 Task: Find connections with filter location Newmarket with filter topic #Partnershipswith filter profile language English with filter current company Times Internet with filter school Engineering & Technology jobs with filter industry Media & Telecommunications with filter service category Program Management with filter keywords title Medical Researcher
Action: Mouse moved to (221, 281)
Screenshot: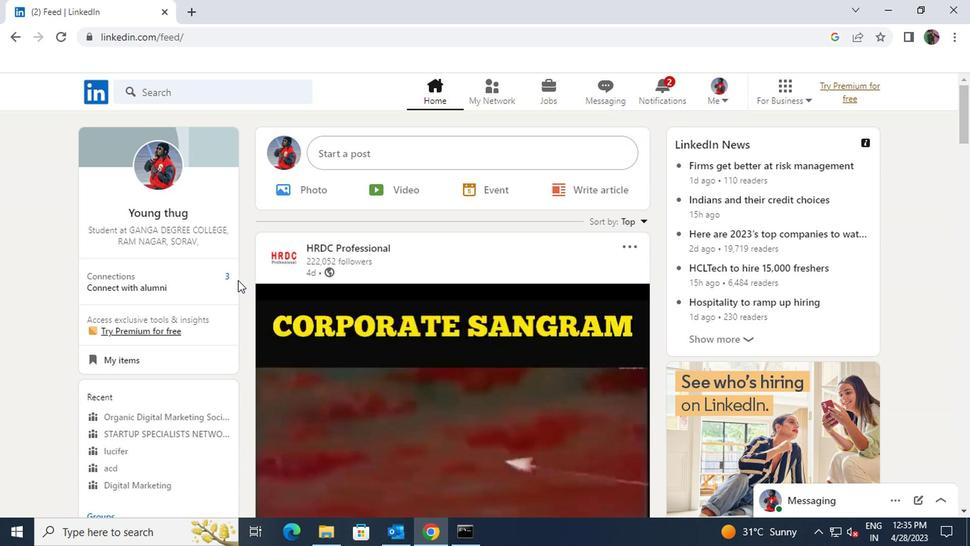 
Action: Mouse pressed left at (221, 281)
Screenshot: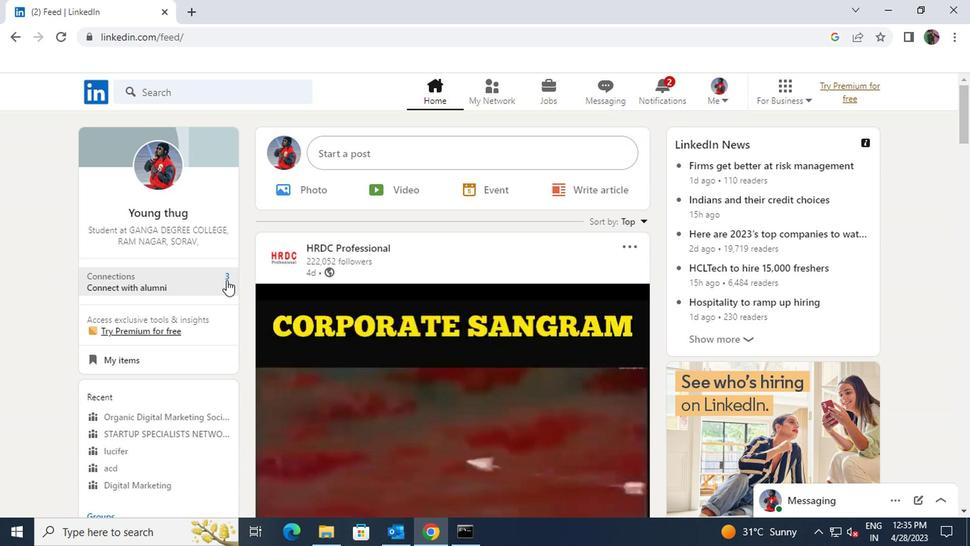 
Action: Mouse moved to (238, 177)
Screenshot: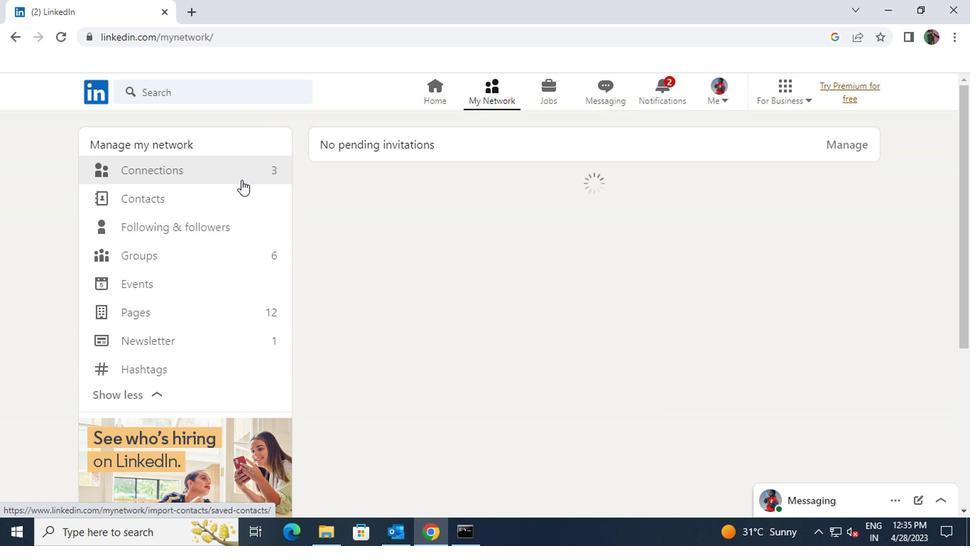
Action: Mouse pressed left at (238, 177)
Screenshot: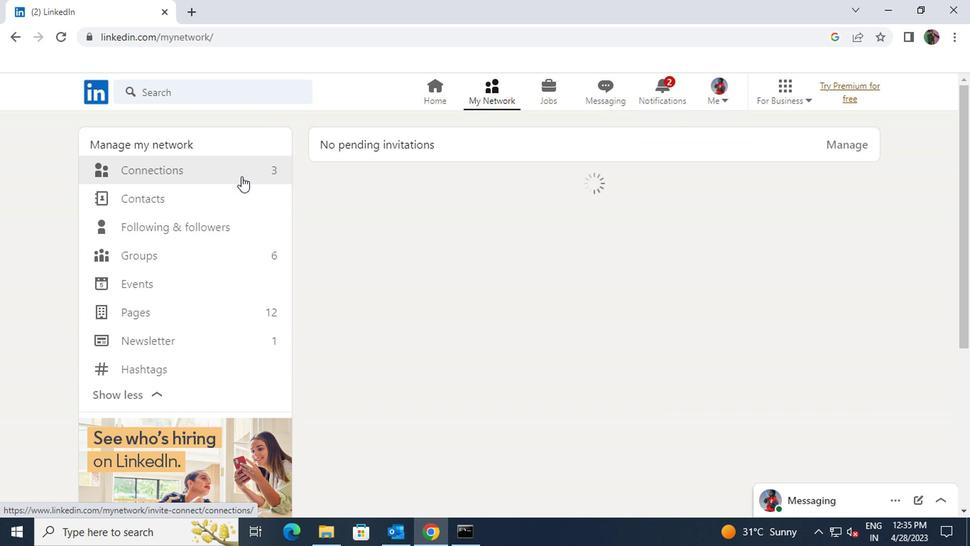 
Action: Mouse moved to (556, 170)
Screenshot: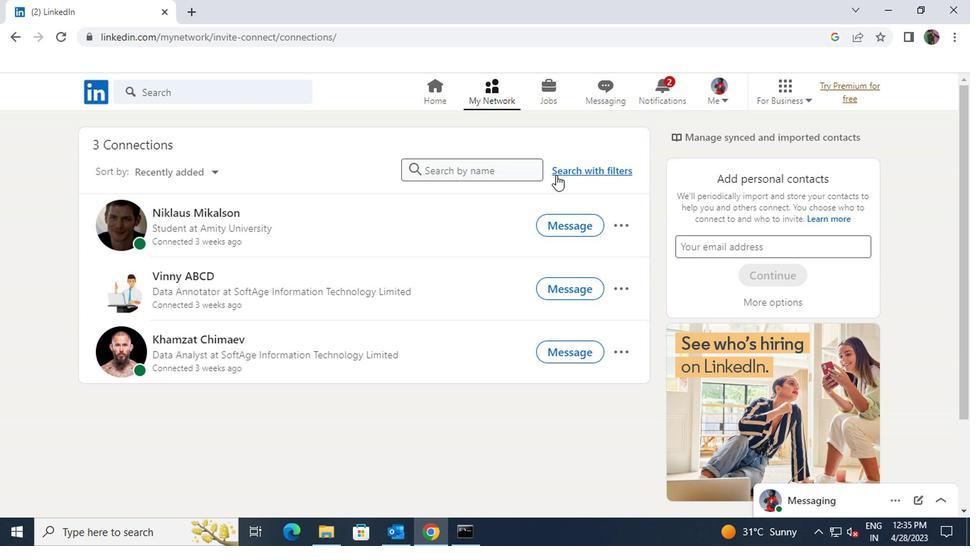 
Action: Mouse pressed left at (556, 170)
Screenshot: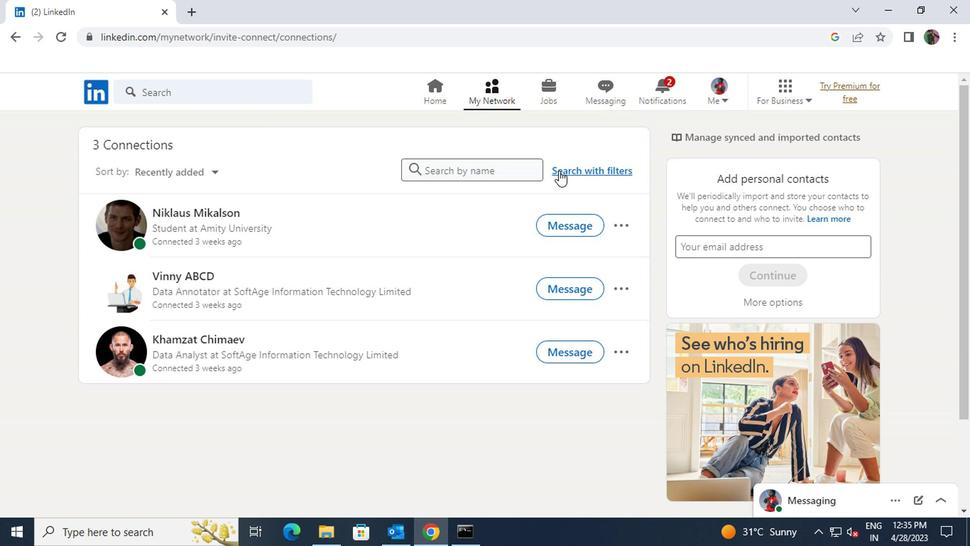 
Action: Mouse moved to (520, 138)
Screenshot: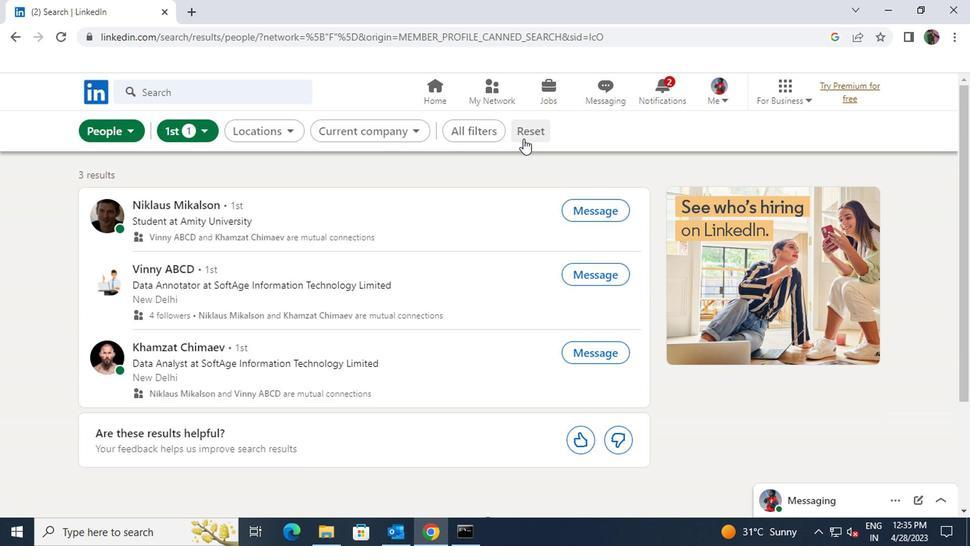 
Action: Mouse pressed left at (520, 138)
Screenshot: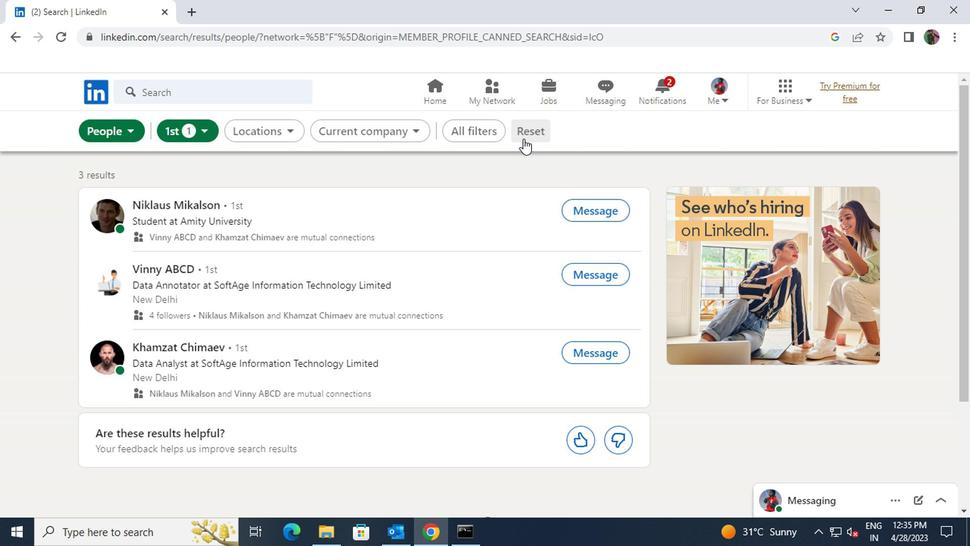 
Action: Mouse moved to (510, 129)
Screenshot: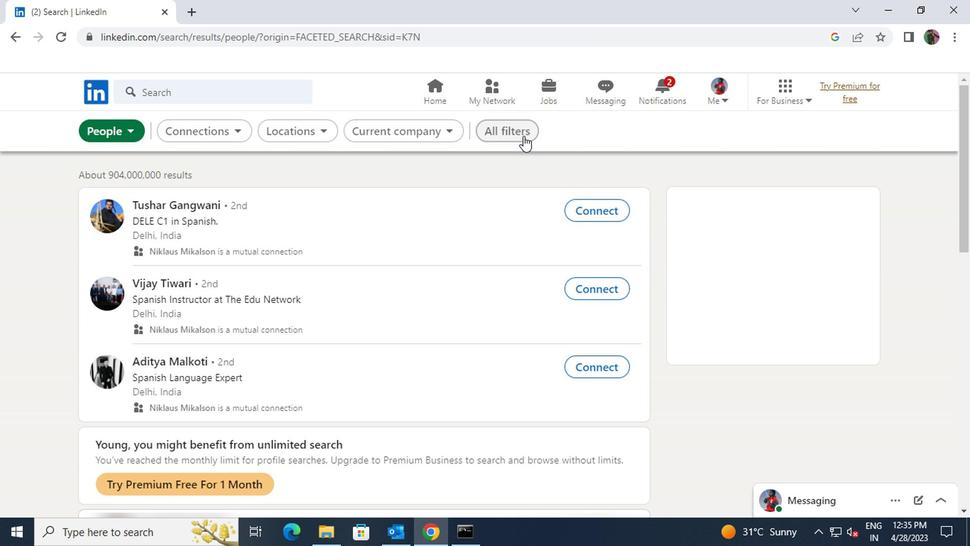 
Action: Mouse pressed left at (510, 129)
Screenshot: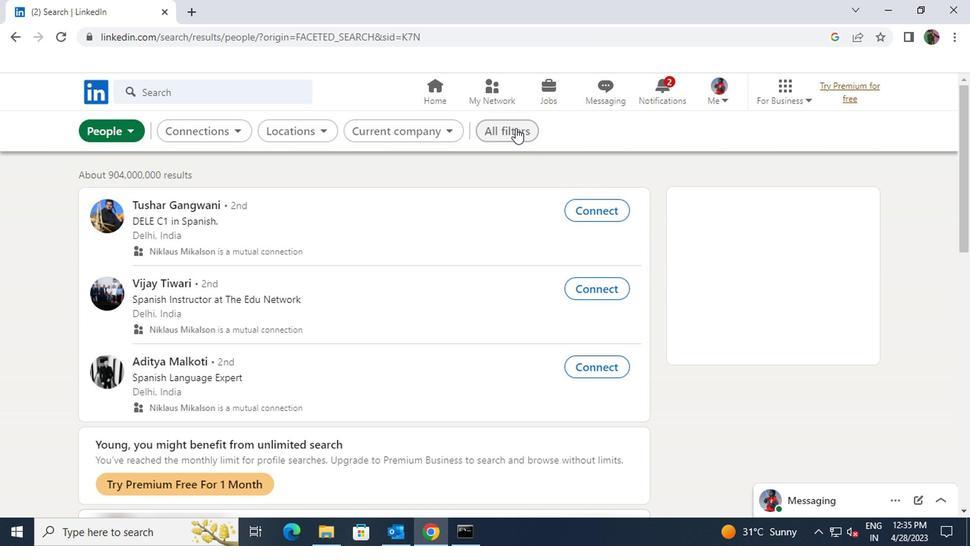 
Action: Mouse pressed left at (510, 129)
Screenshot: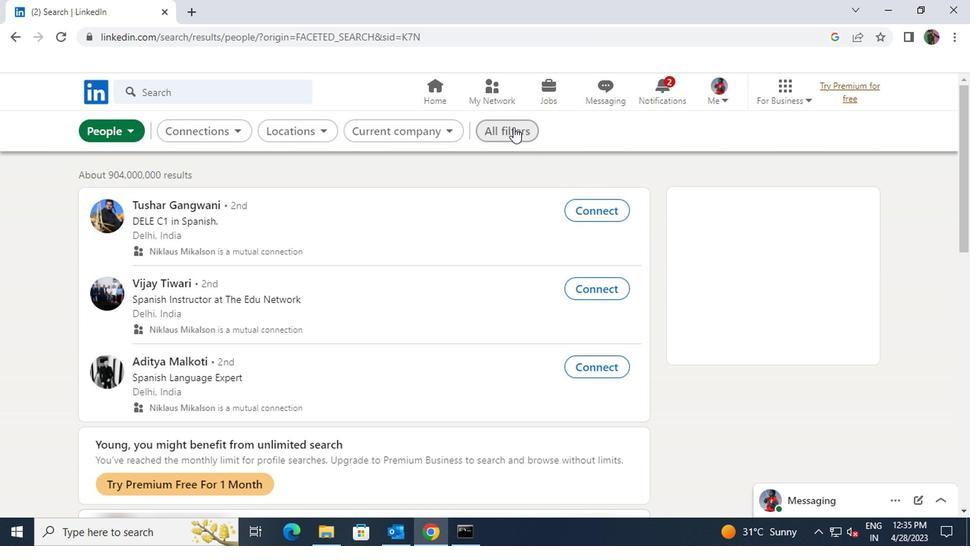 
Action: Mouse pressed left at (510, 129)
Screenshot: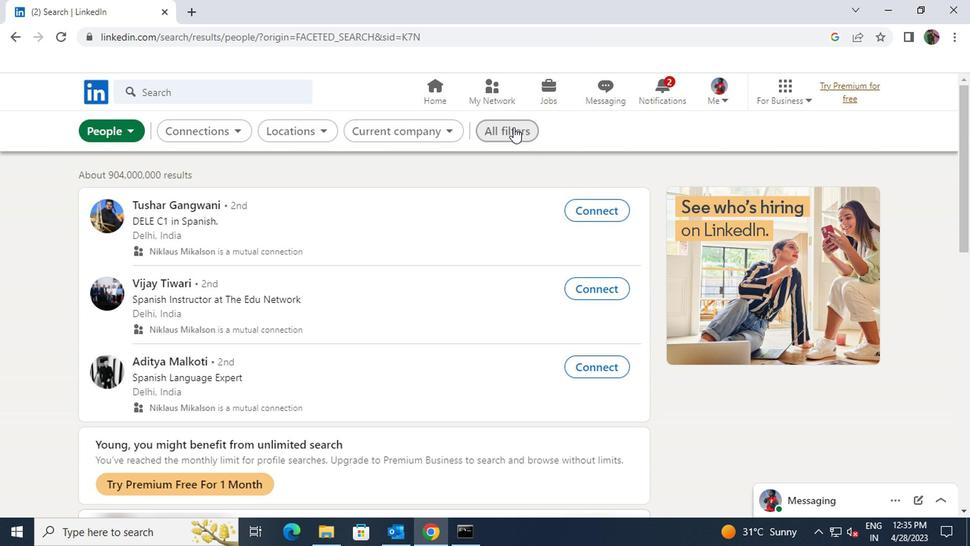 
Action: Mouse moved to (768, 306)
Screenshot: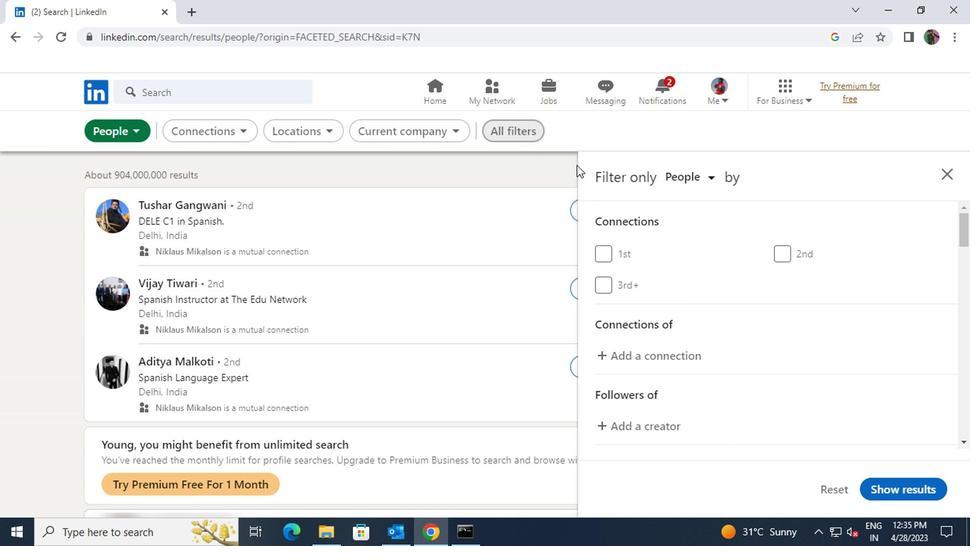 
Action: Mouse scrolled (768, 305) with delta (0, 0)
Screenshot: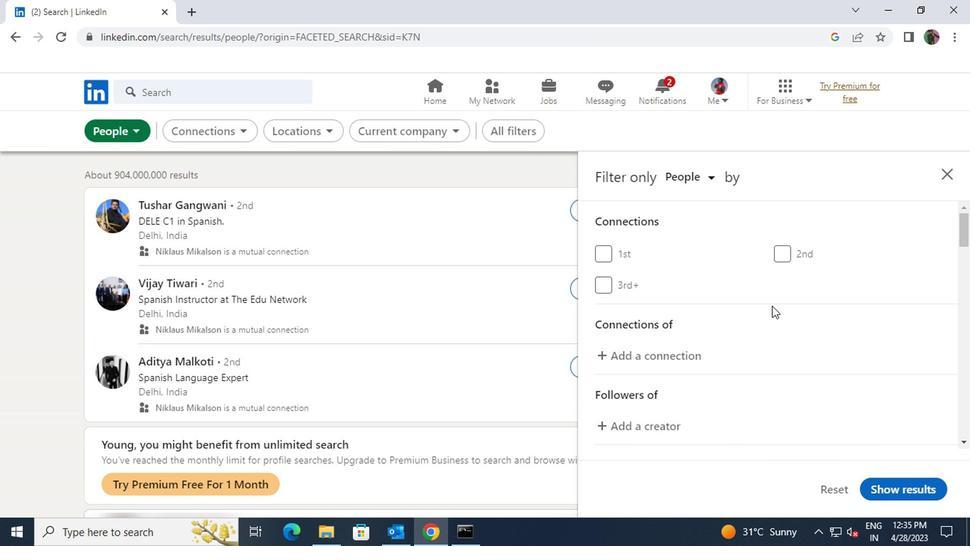 
Action: Mouse scrolled (768, 305) with delta (0, 0)
Screenshot: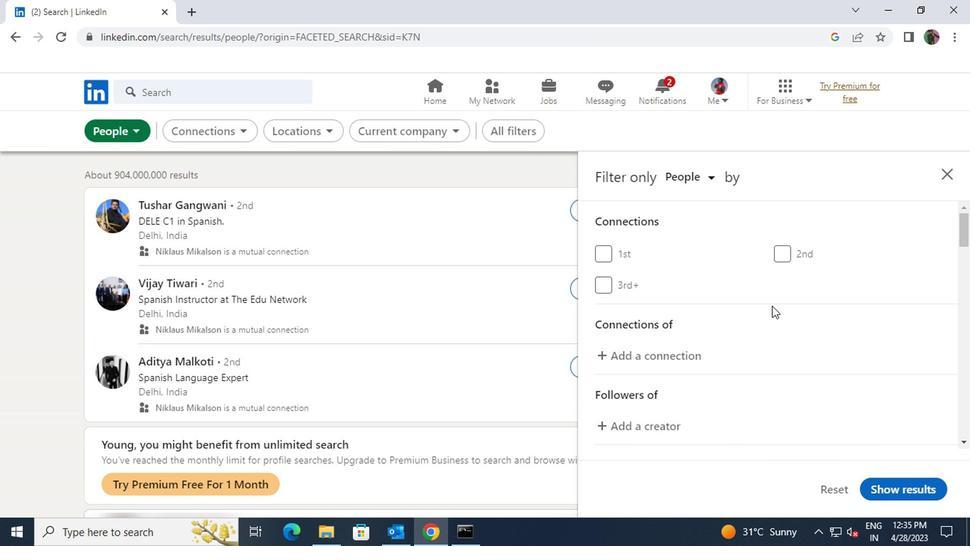 
Action: Mouse scrolled (768, 305) with delta (0, 0)
Screenshot: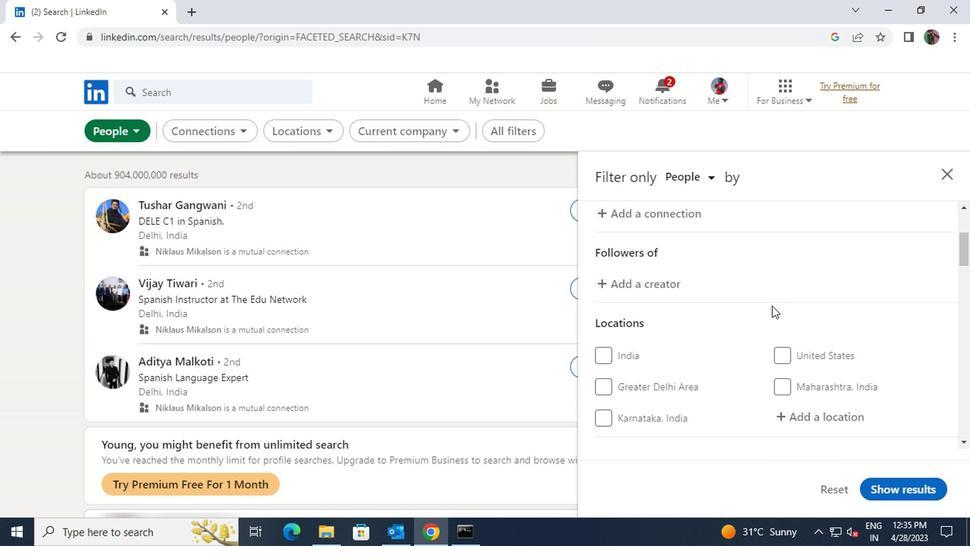 
Action: Mouse moved to (793, 342)
Screenshot: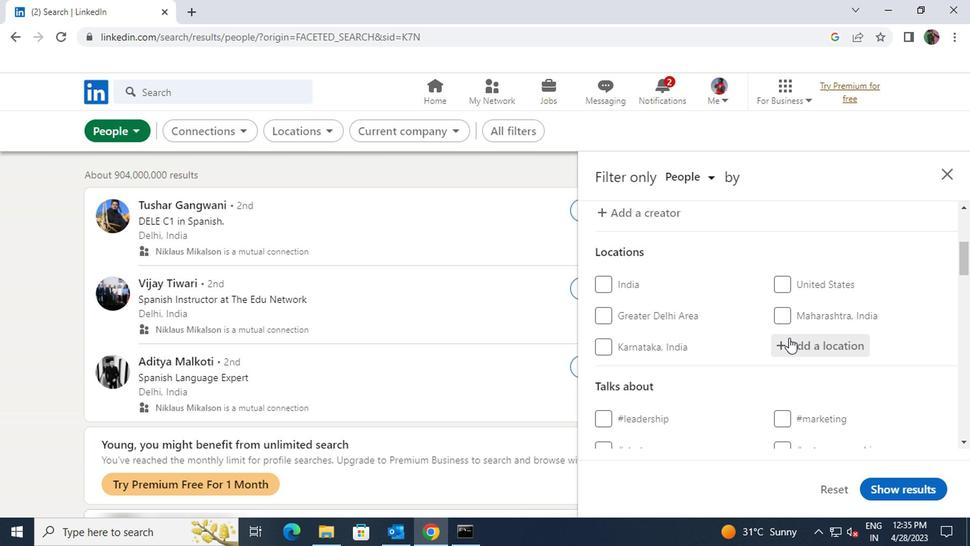 
Action: Mouse pressed left at (793, 342)
Screenshot: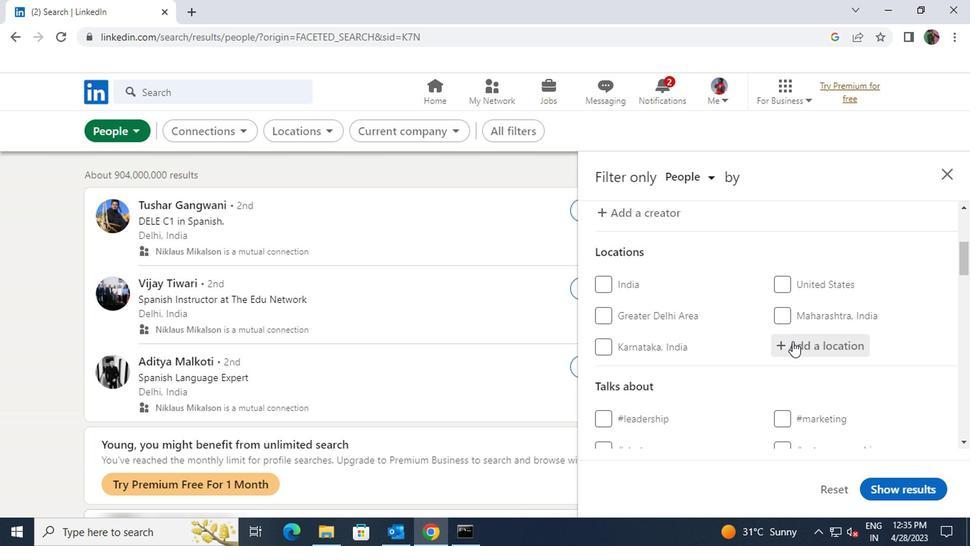 
Action: Key pressed <Key.shift>NEWMARKET
Screenshot: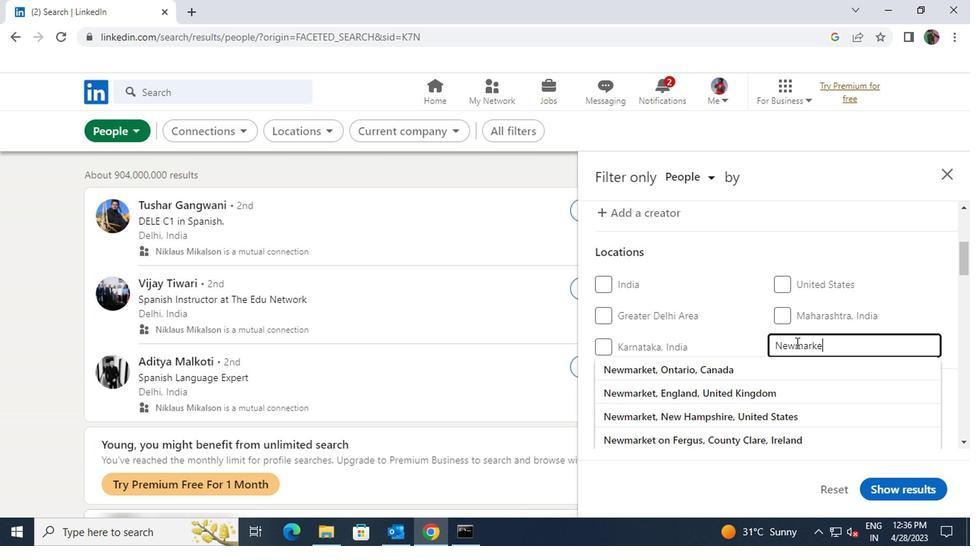 
Action: Mouse moved to (786, 356)
Screenshot: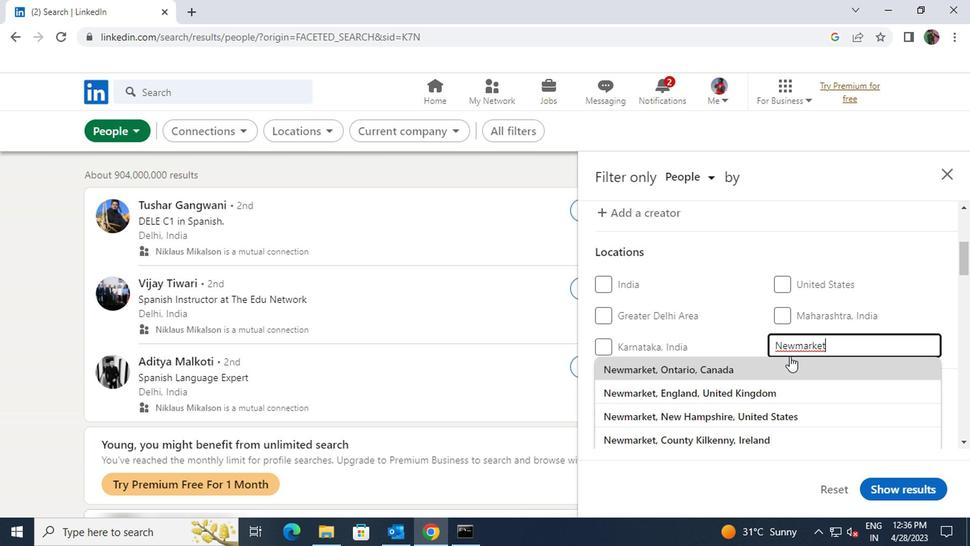 
Action: Mouse pressed left at (786, 356)
Screenshot: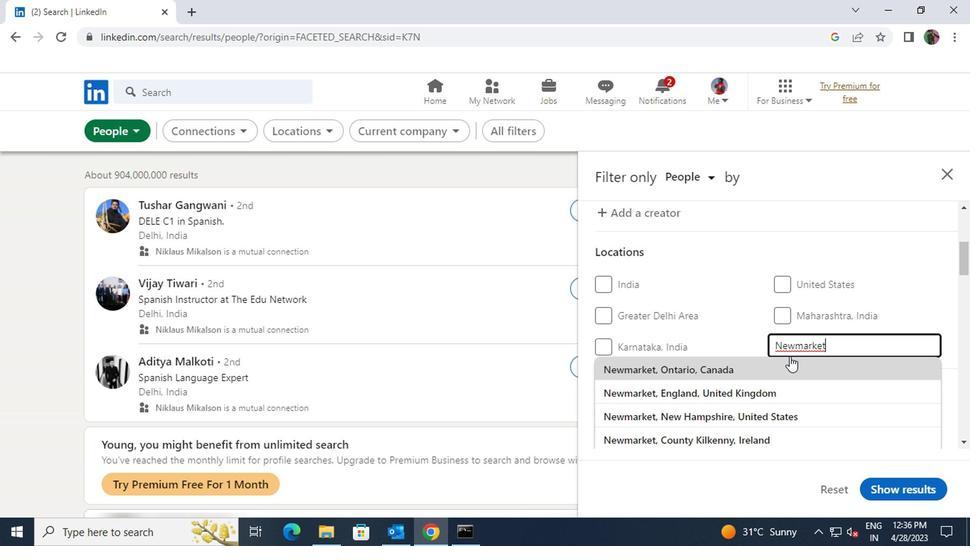 
Action: Mouse scrolled (786, 355) with delta (0, 0)
Screenshot: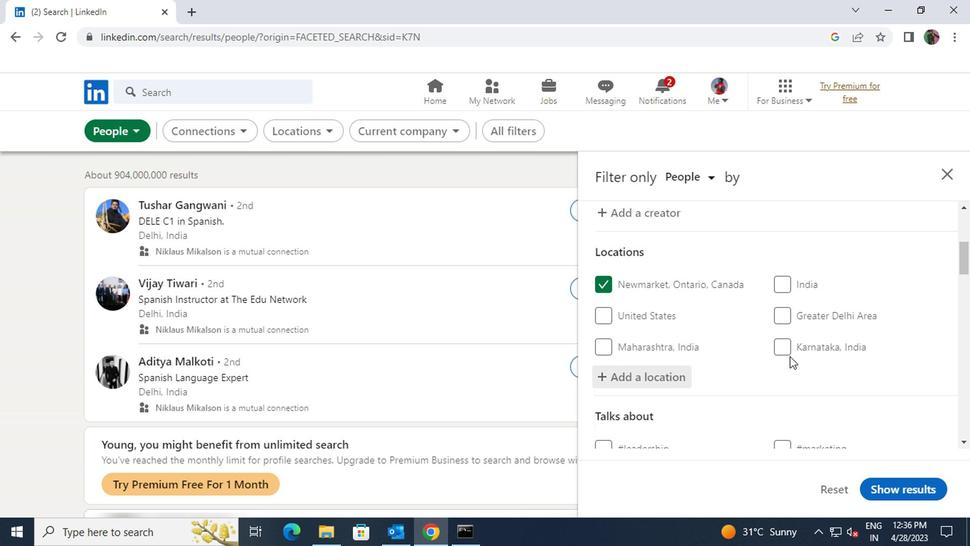 
Action: Mouse scrolled (786, 355) with delta (0, 0)
Screenshot: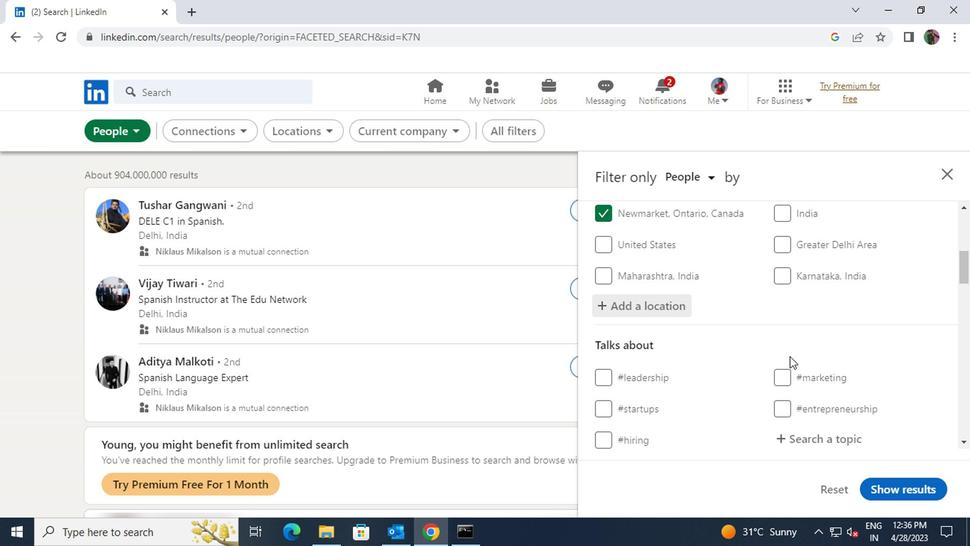 
Action: Mouse moved to (781, 363)
Screenshot: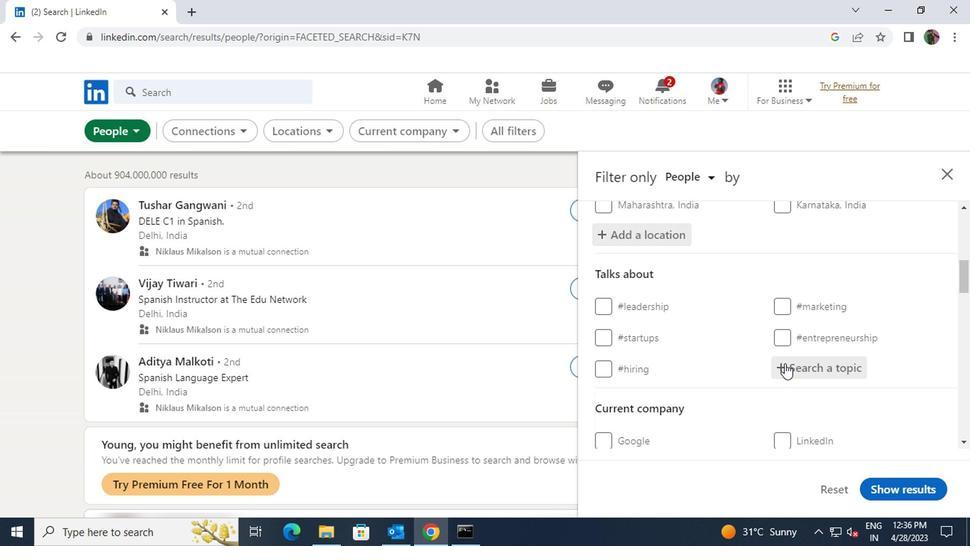 
Action: Mouse pressed left at (781, 363)
Screenshot: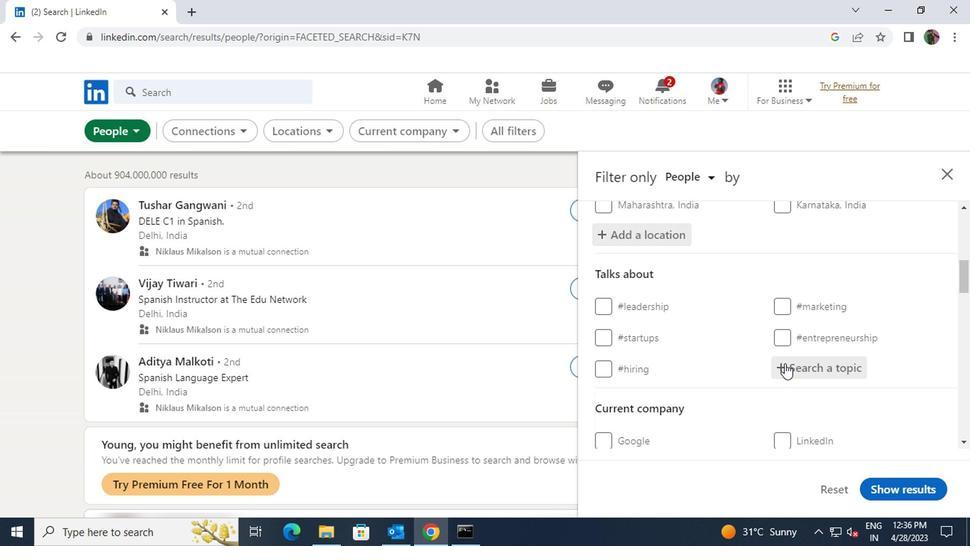
Action: Key pressed <Key.shift>PARTNERSHIP
Screenshot: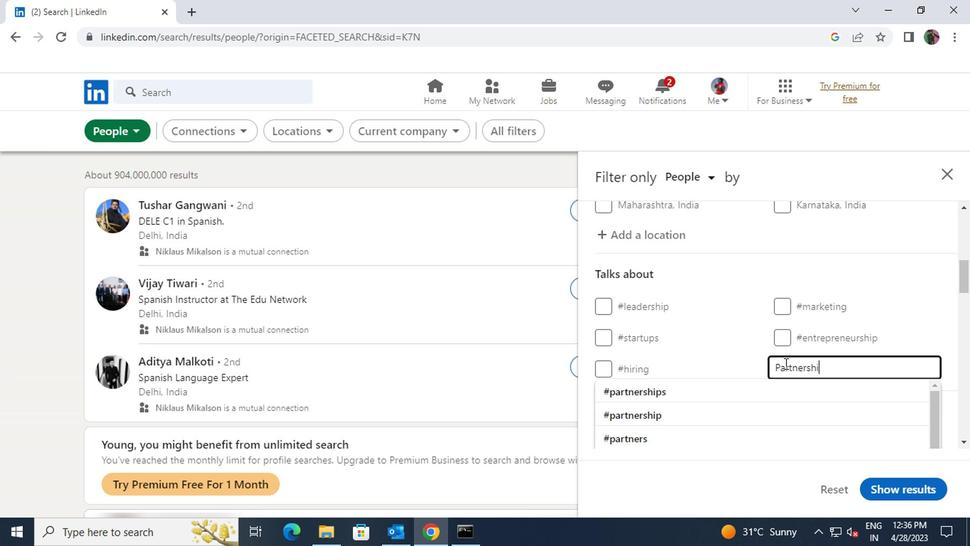 
Action: Mouse moved to (779, 388)
Screenshot: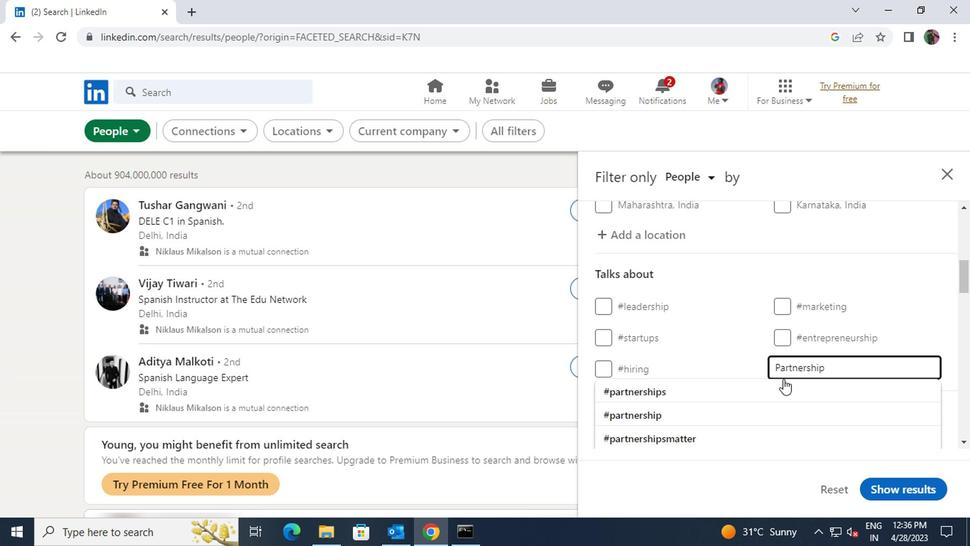 
Action: Mouse pressed left at (779, 388)
Screenshot: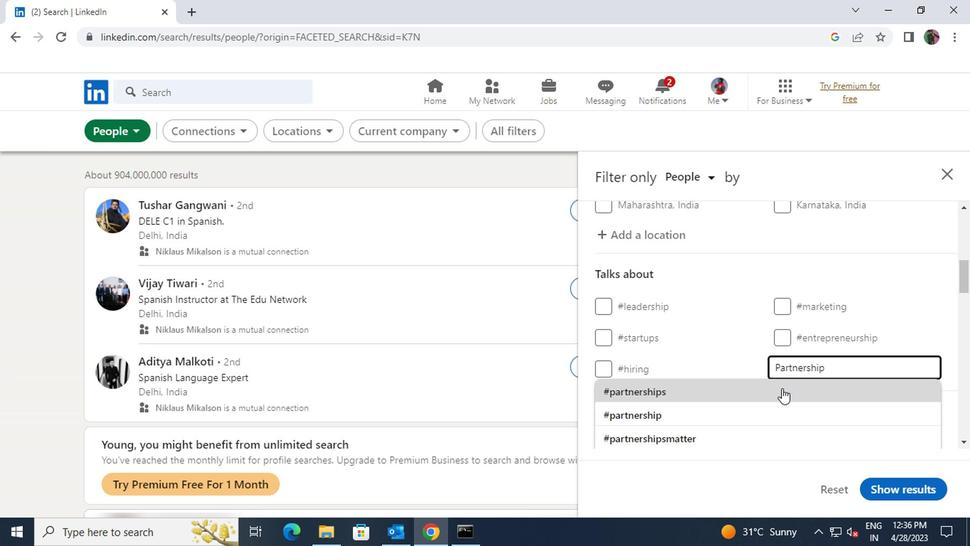 
Action: Mouse scrolled (779, 387) with delta (0, -1)
Screenshot: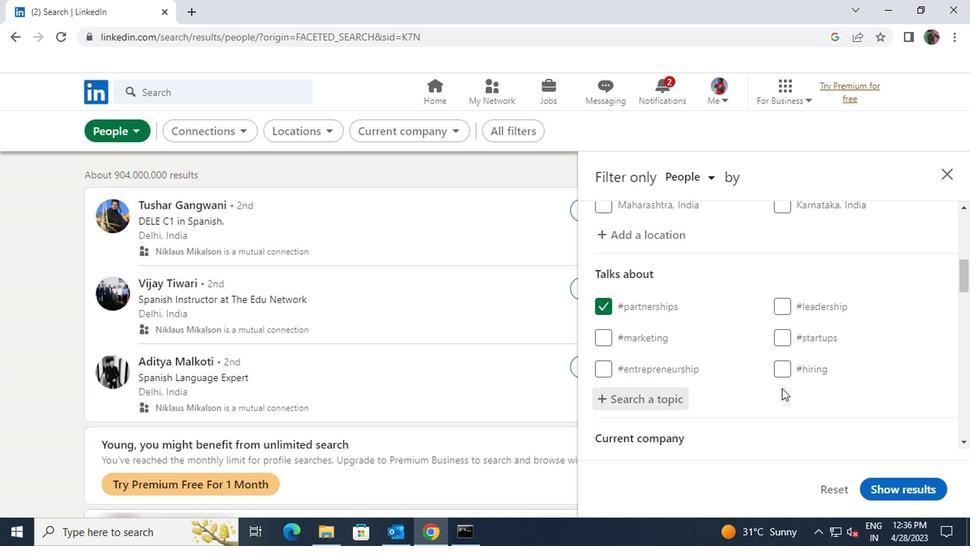 
Action: Mouse scrolled (779, 387) with delta (0, -1)
Screenshot: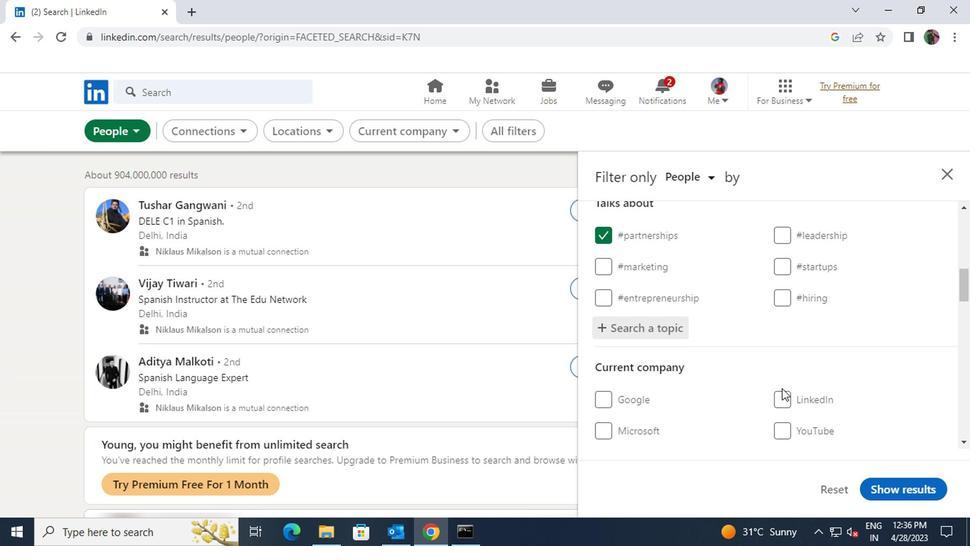 
Action: Mouse scrolled (779, 387) with delta (0, -1)
Screenshot: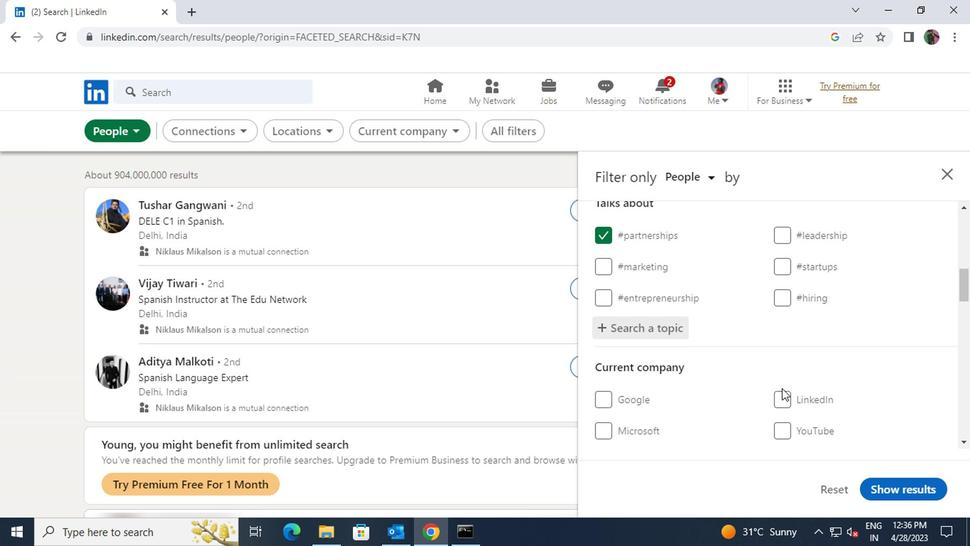 
Action: Mouse scrolled (779, 387) with delta (0, -1)
Screenshot: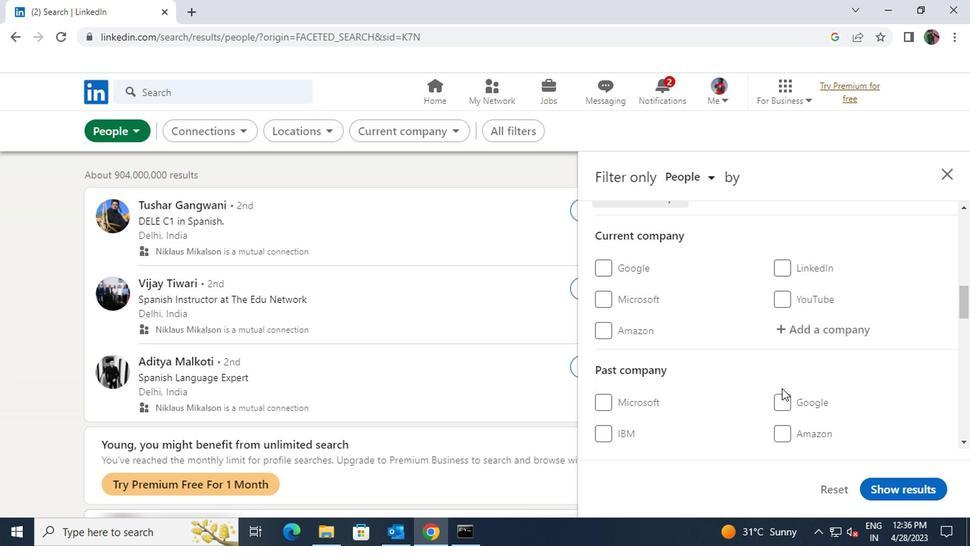 
Action: Mouse scrolled (779, 387) with delta (0, -1)
Screenshot: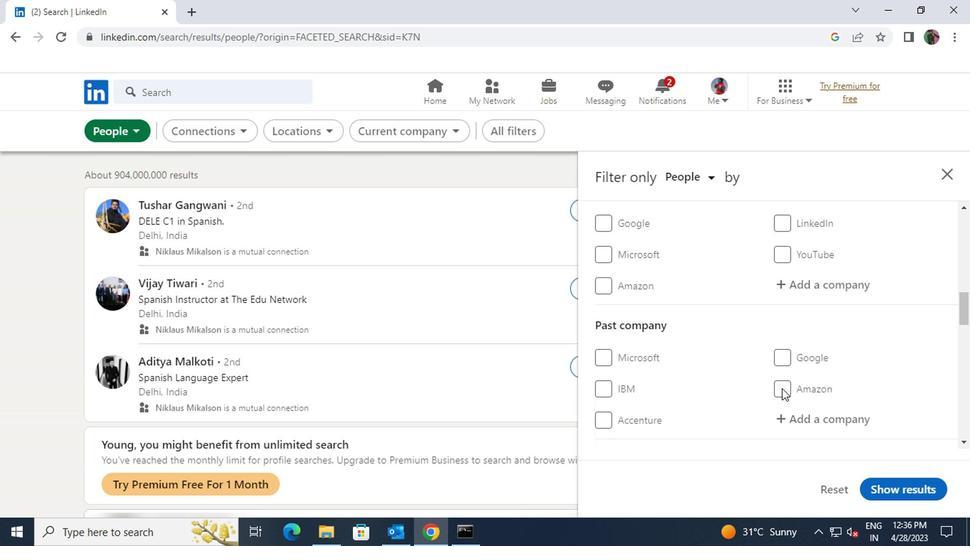 
Action: Mouse scrolled (779, 387) with delta (0, -1)
Screenshot: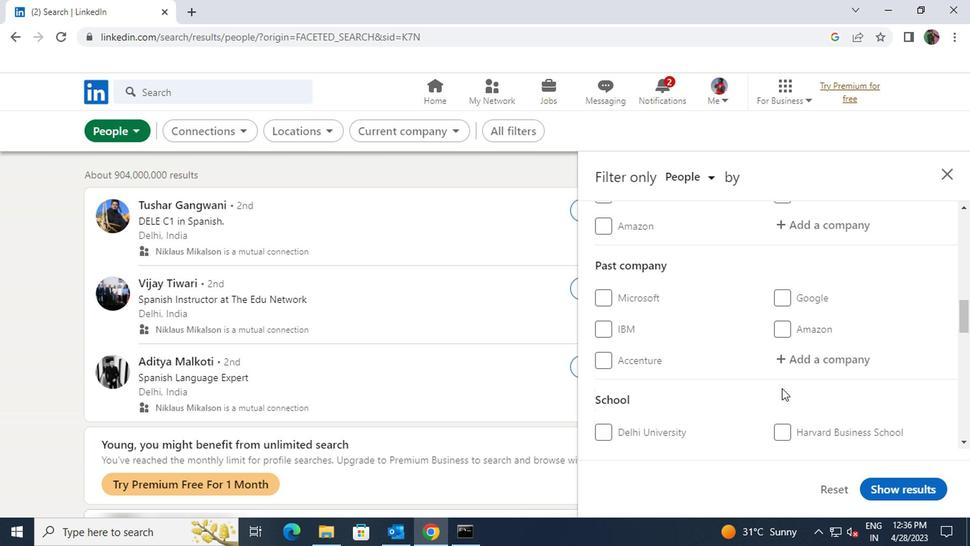 
Action: Mouse scrolled (779, 387) with delta (0, -1)
Screenshot: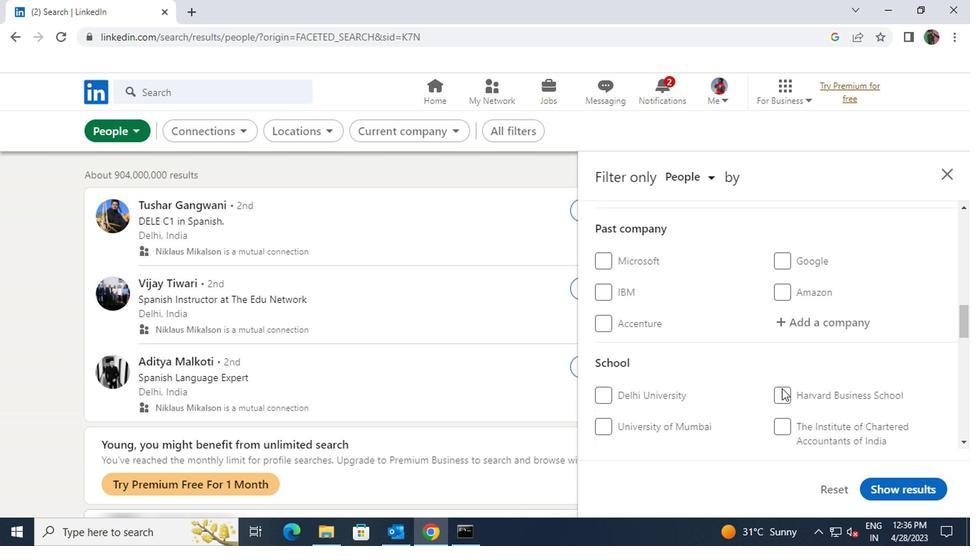 
Action: Mouse scrolled (779, 387) with delta (0, -1)
Screenshot: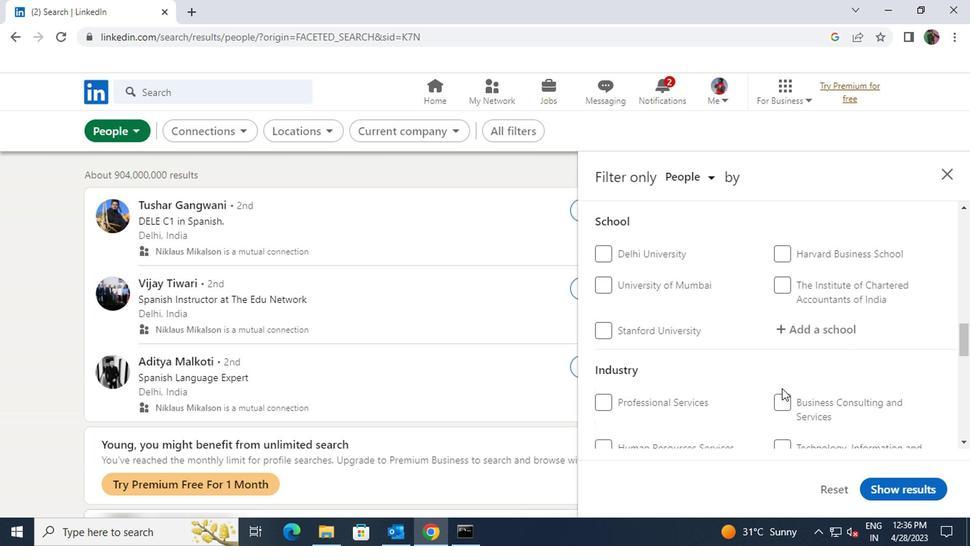 
Action: Mouse scrolled (779, 387) with delta (0, -1)
Screenshot: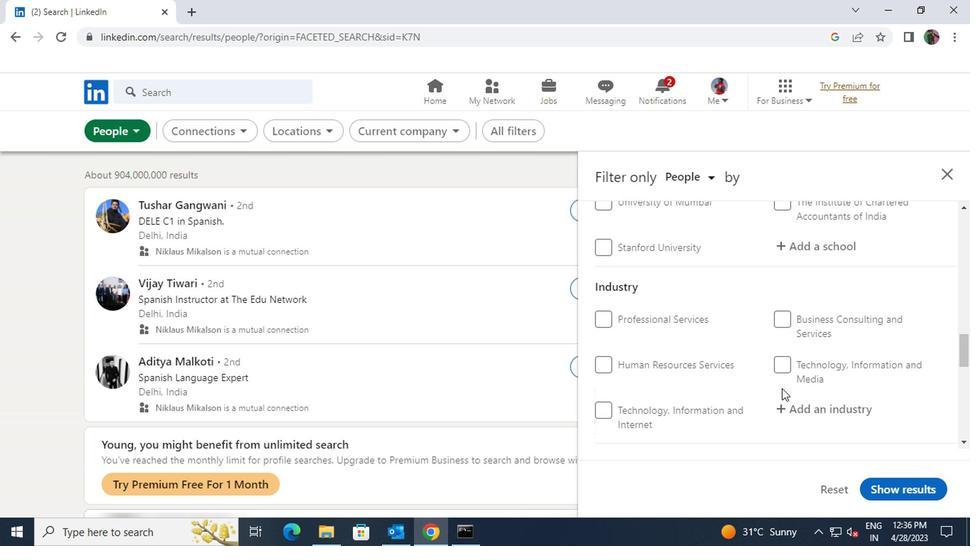 
Action: Mouse moved to (598, 423)
Screenshot: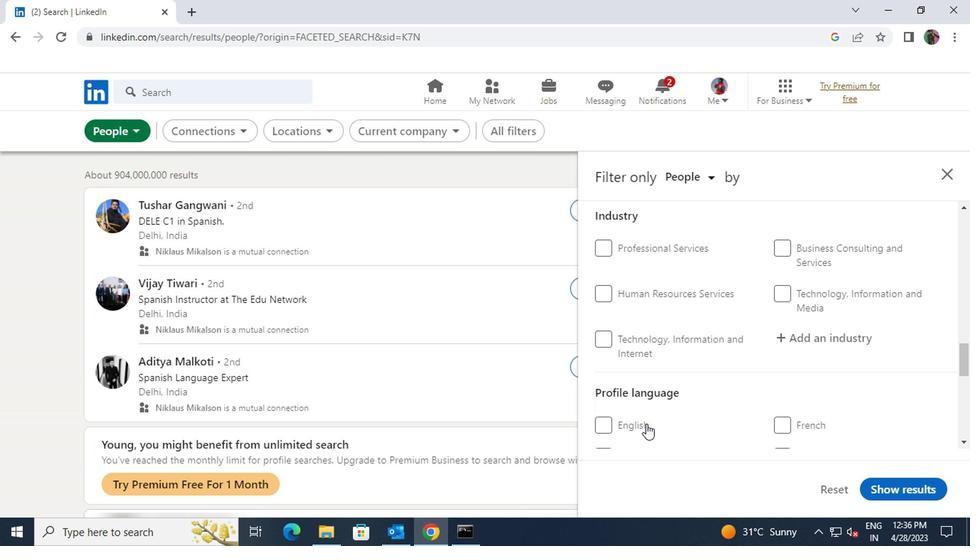 
Action: Mouse pressed left at (598, 423)
Screenshot: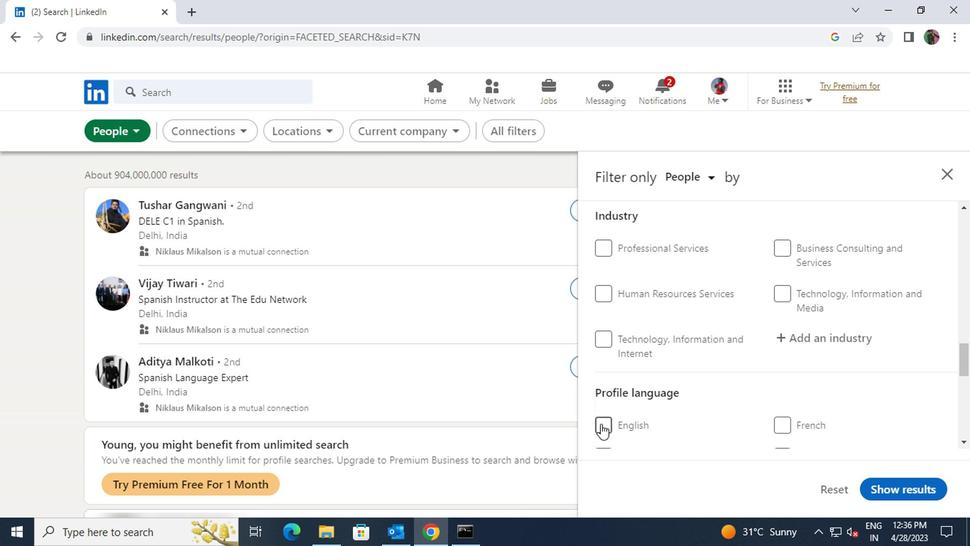 
Action: Mouse moved to (714, 415)
Screenshot: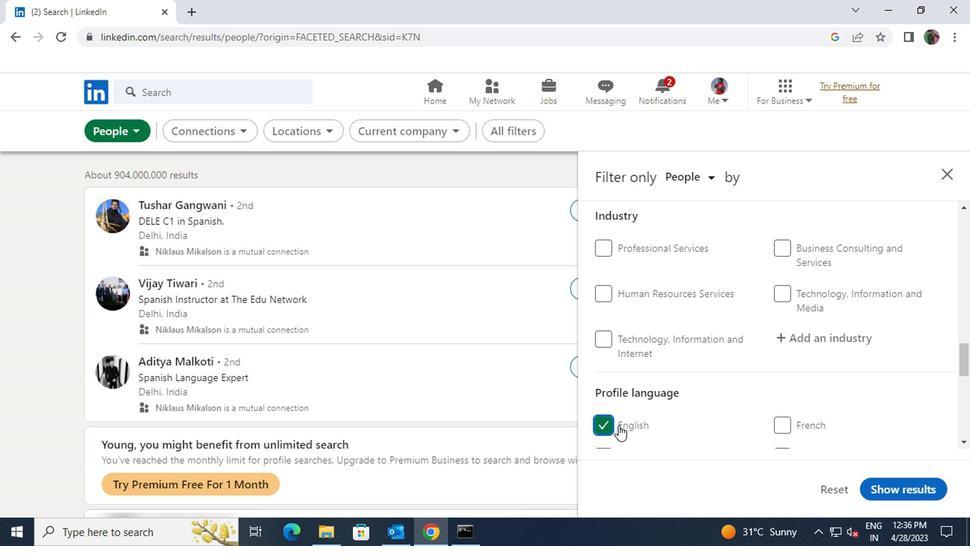 
Action: Mouse scrolled (714, 415) with delta (0, 0)
Screenshot: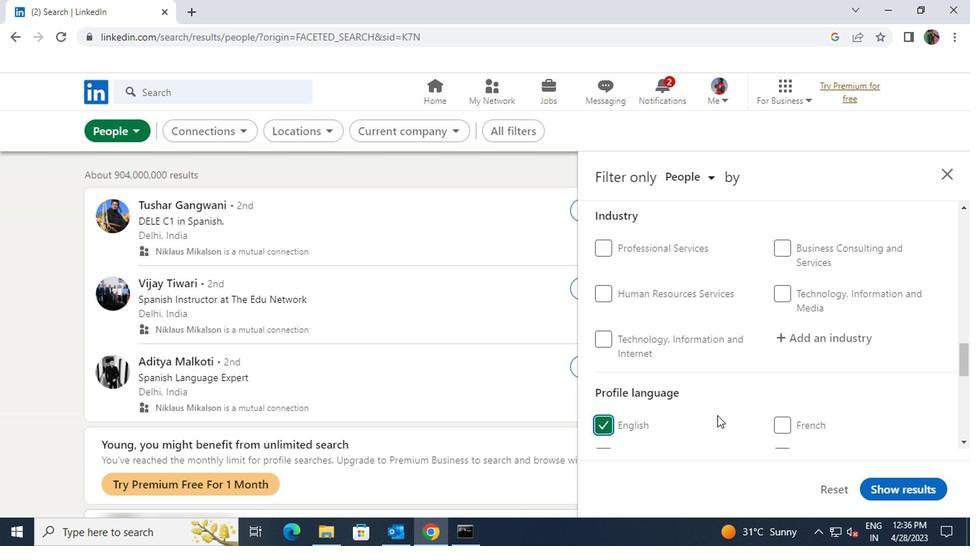 
Action: Mouse scrolled (714, 415) with delta (0, 0)
Screenshot: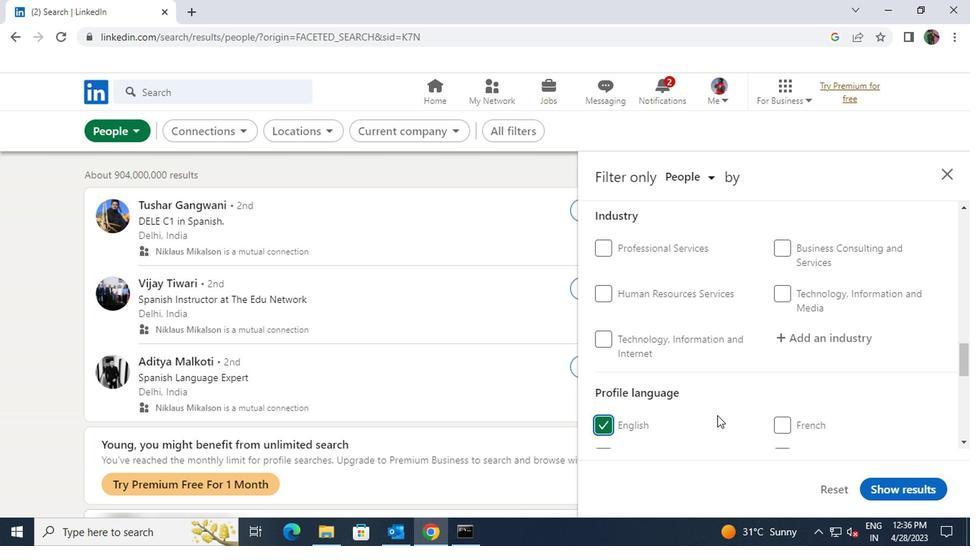 
Action: Mouse moved to (714, 415)
Screenshot: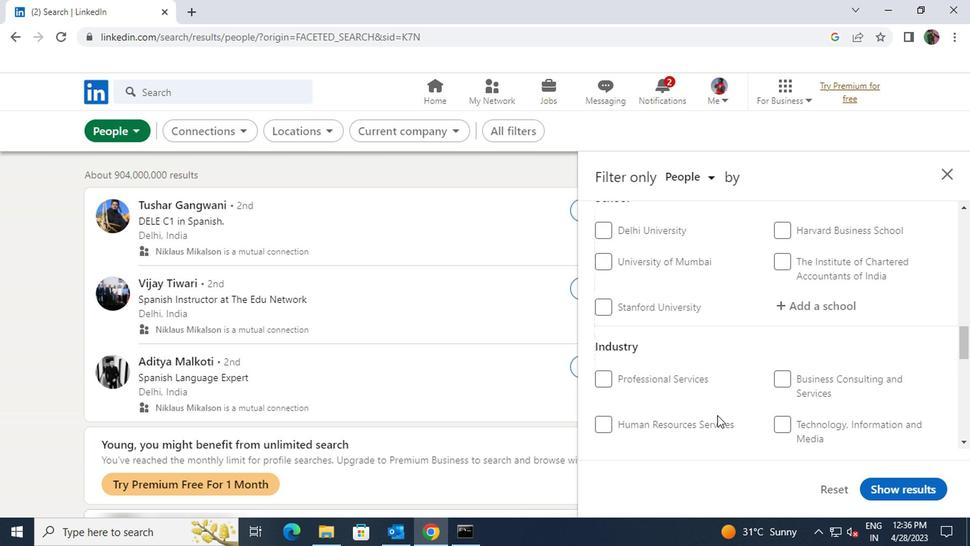 
Action: Mouse scrolled (714, 415) with delta (0, 0)
Screenshot: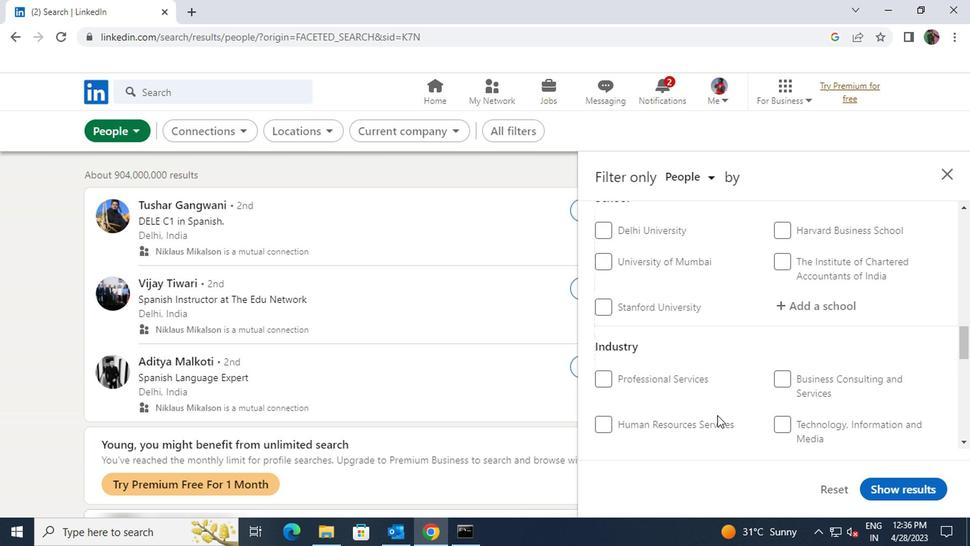 
Action: Mouse scrolled (714, 415) with delta (0, 0)
Screenshot: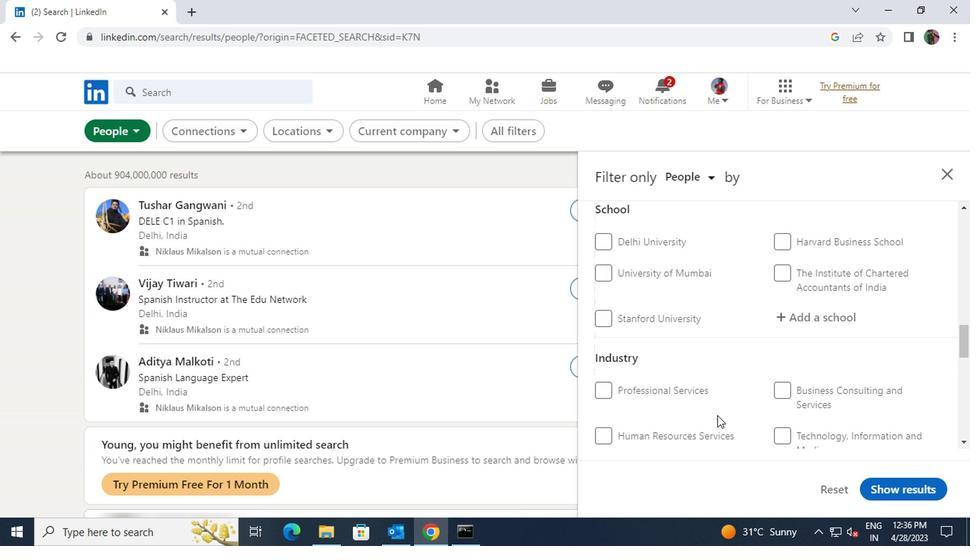 
Action: Mouse moved to (714, 414)
Screenshot: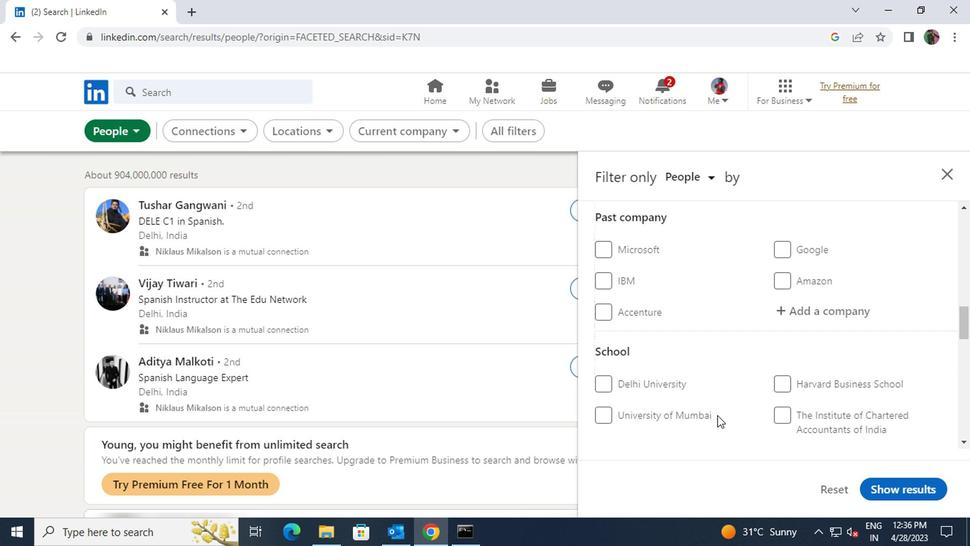 
Action: Mouse scrolled (714, 415) with delta (0, 1)
Screenshot: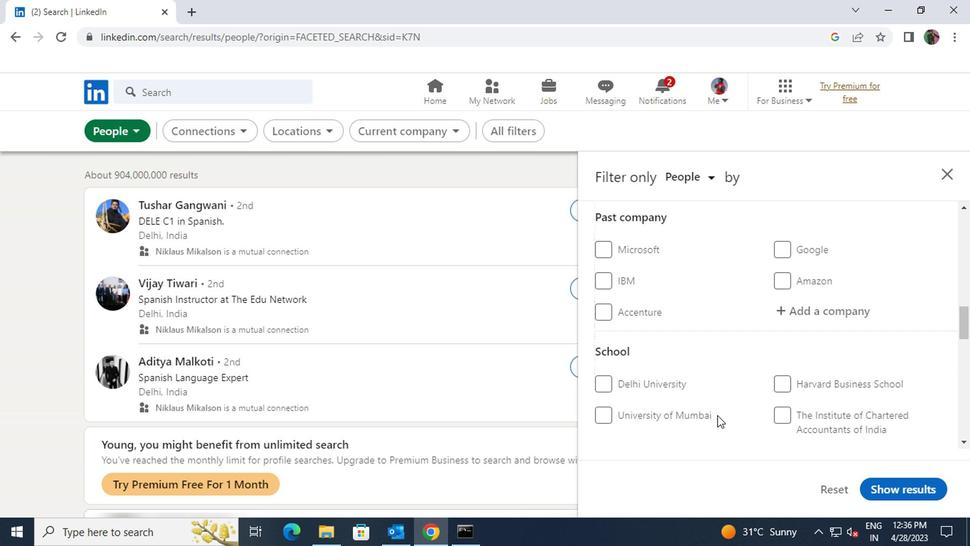 
Action: Mouse scrolled (714, 415) with delta (0, 1)
Screenshot: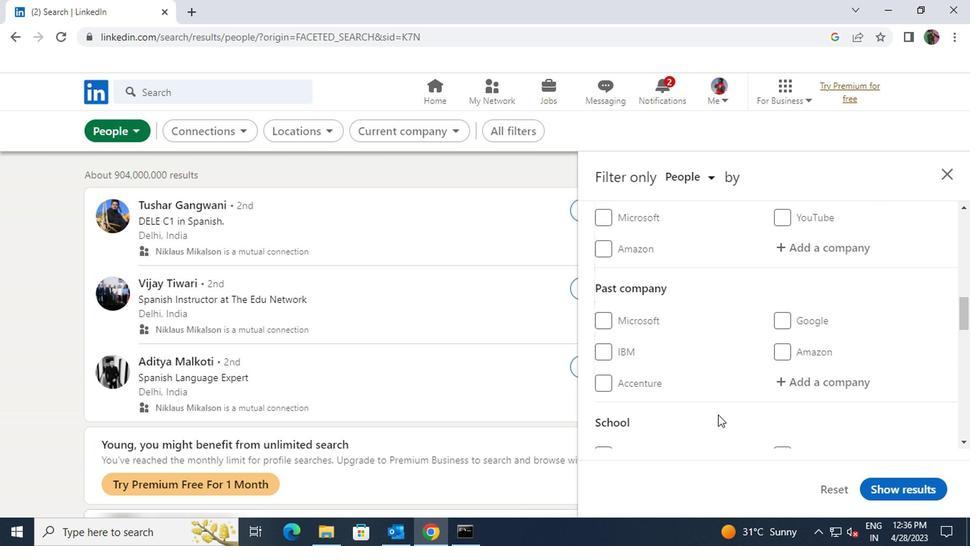 
Action: Mouse scrolled (714, 415) with delta (0, 1)
Screenshot: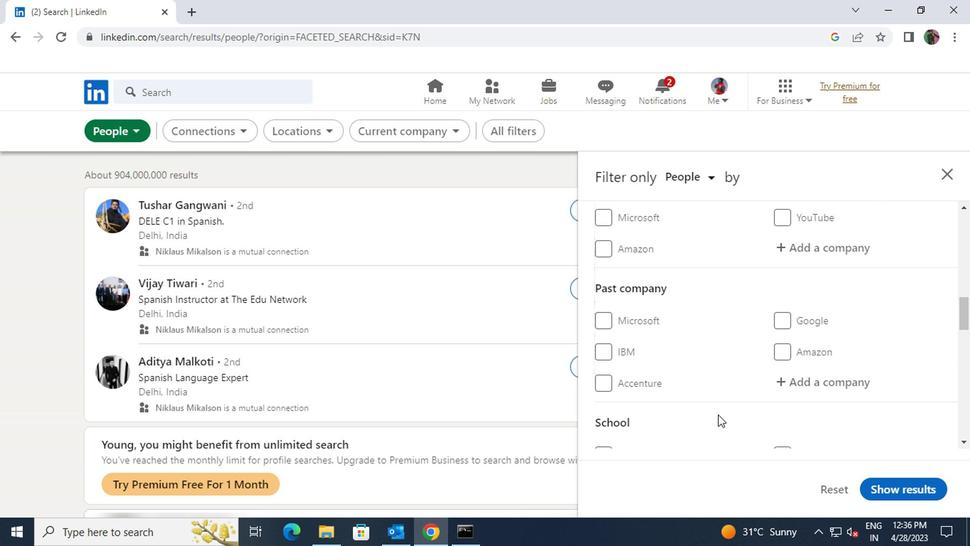 
Action: Mouse moved to (786, 388)
Screenshot: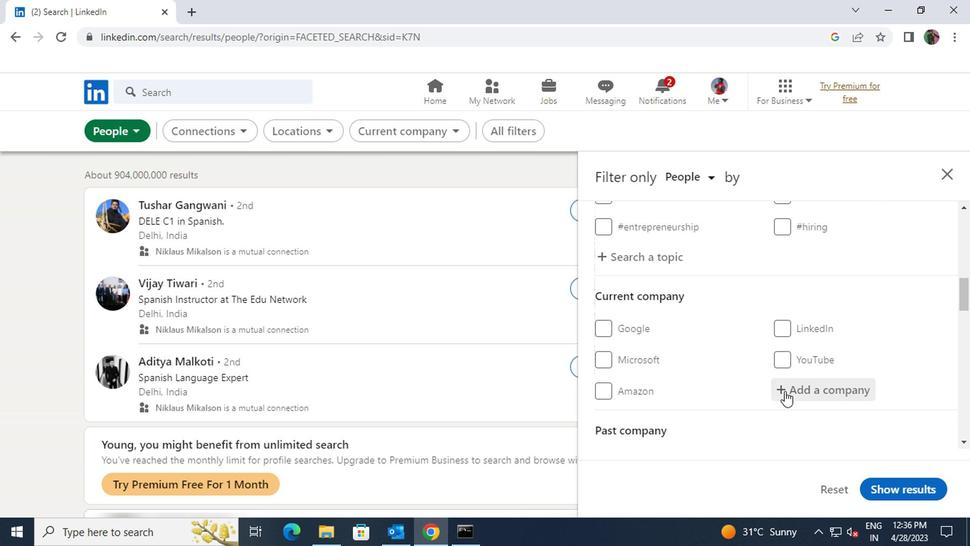
Action: Mouse pressed left at (786, 388)
Screenshot: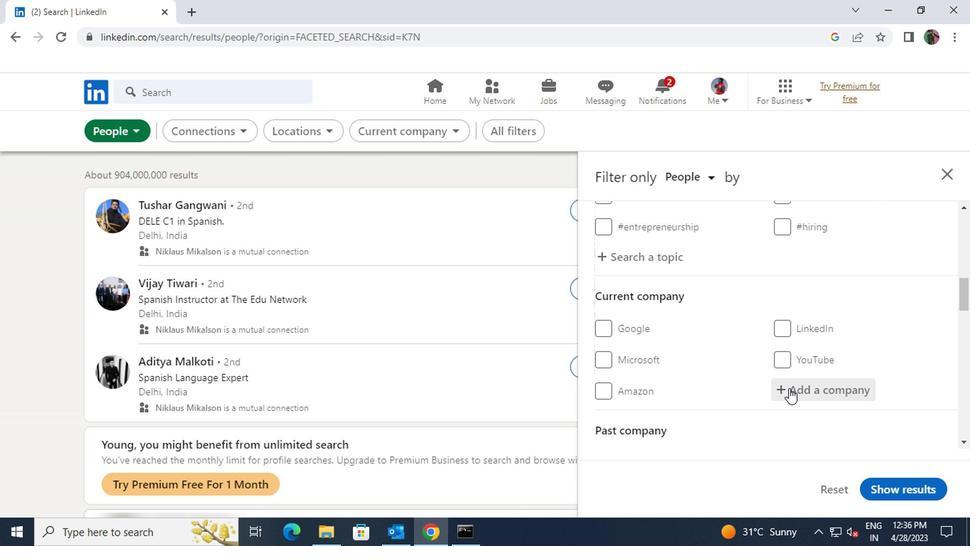 
Action: Key pressed <Key.shift>TIMES<Key.space><Key.shift>INTERNET
Screenshot: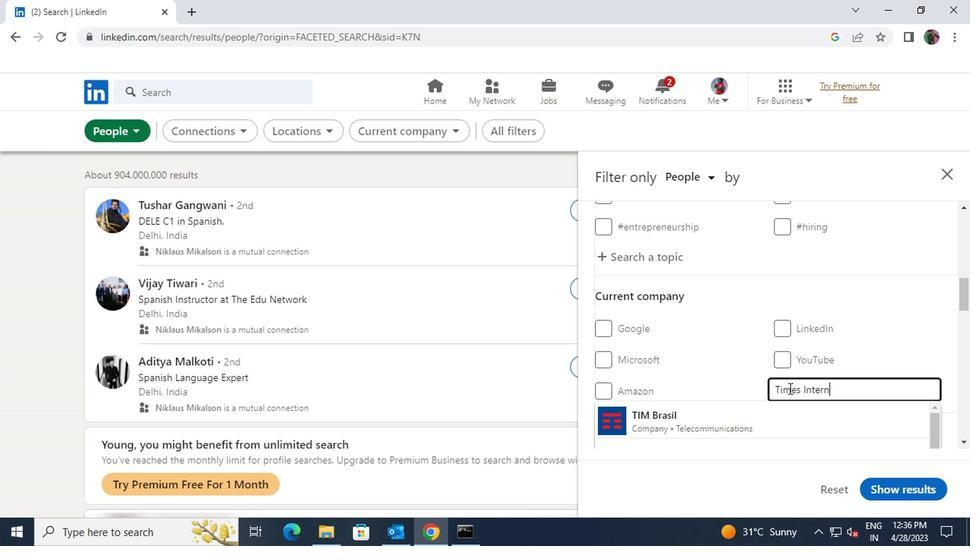 
Action: Mouse moved to (755, 406)
Screenshot: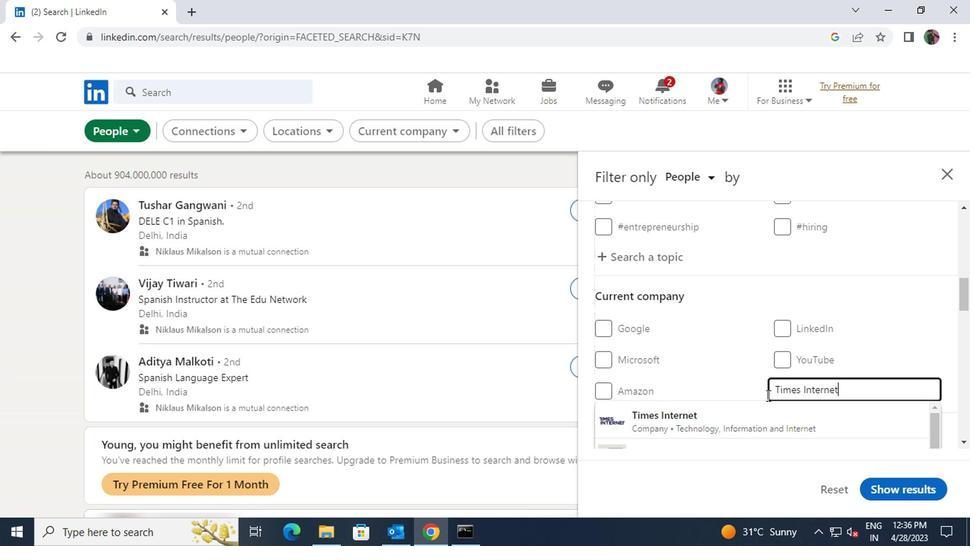 
Action: Mouse pressed left at (755, 406)
Screenshot: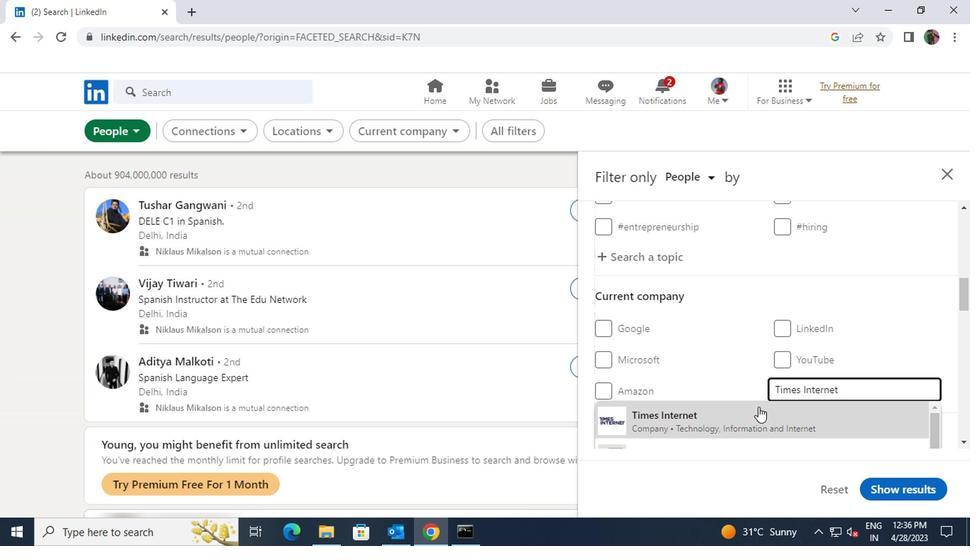 
Action: Mouse scrolled (755, 405) with delta (0, 0)
Screenshot: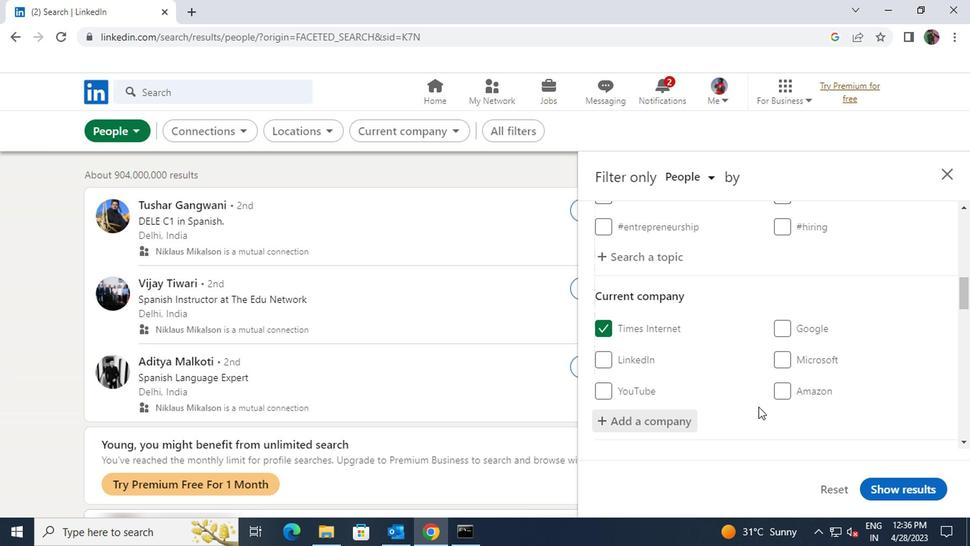 
Action: Mouse scrolled (755, 405) with delta (0, 0)
Screenshot: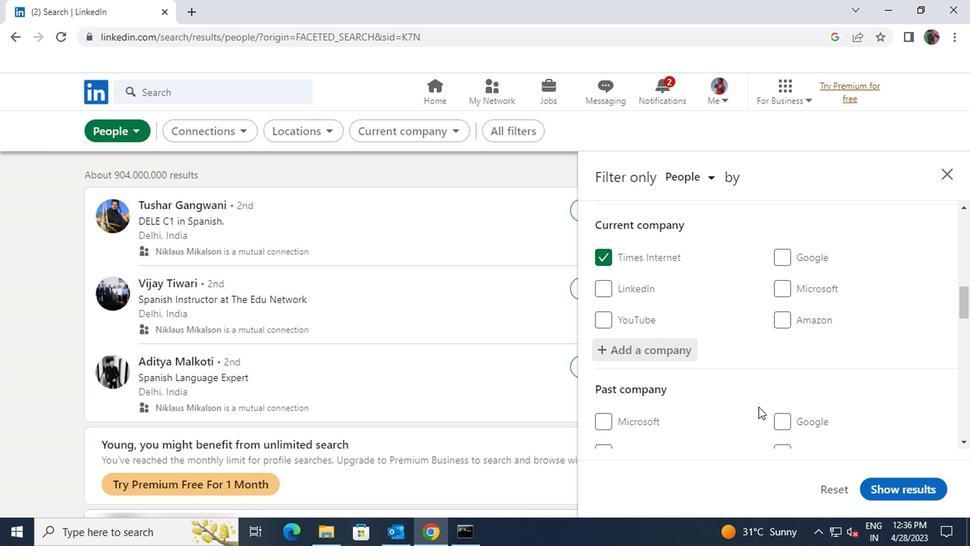 
Action: Mouse scrolled (755, 405) with delta (0, 0)
Screenshot: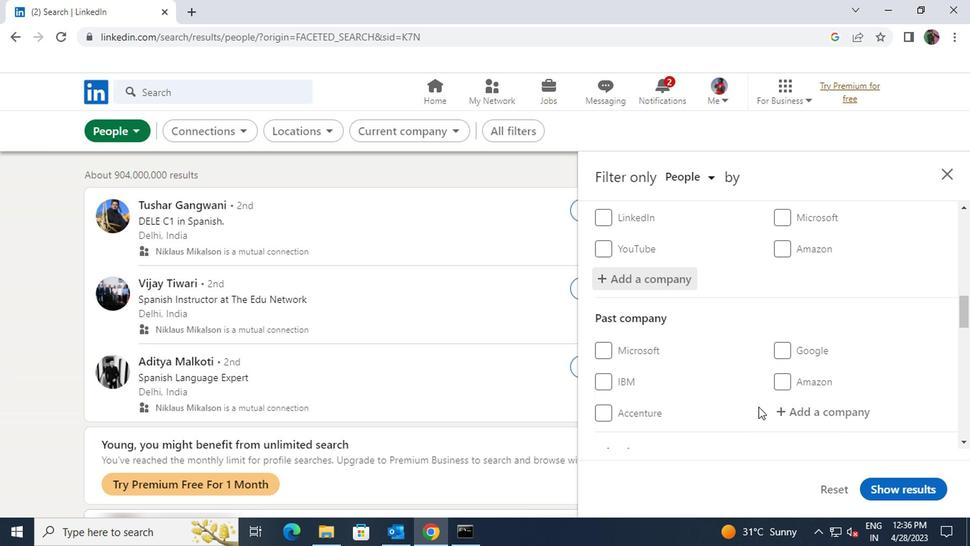 
Action: Mouse scrolled (755, 405) with delta (0, 0)
Screenshot: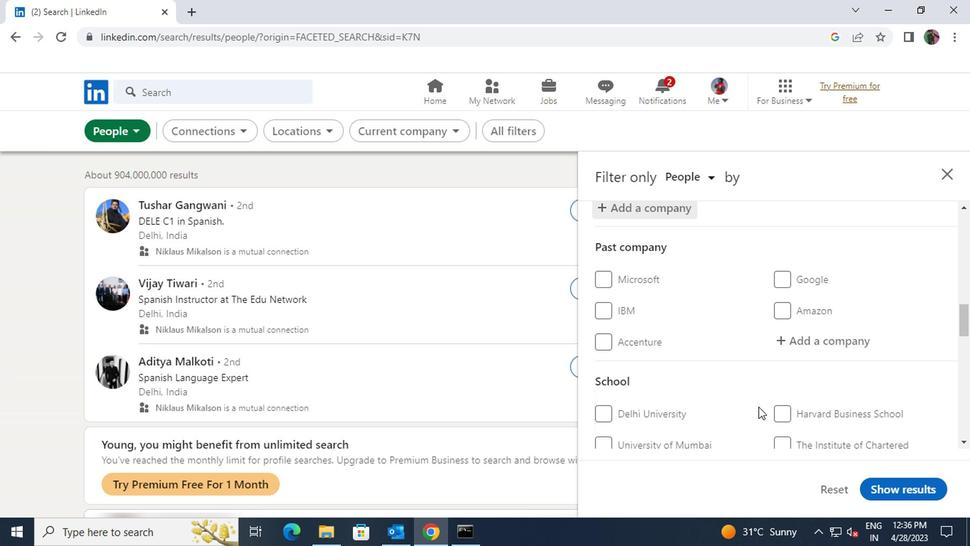 
Action: Mouse moved to (807, 419)
Screenshot: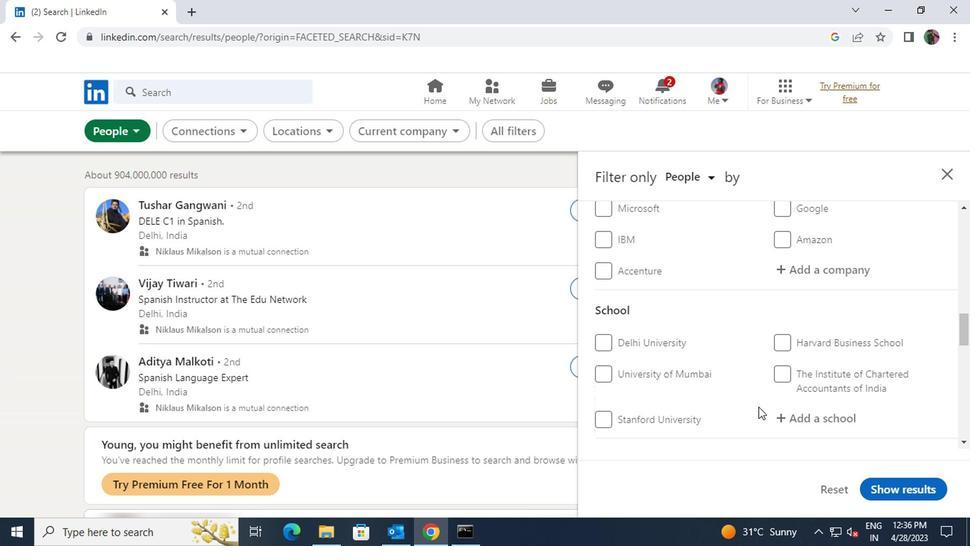 
Action: Mouse pressed left at (807, 419)
Screenshot: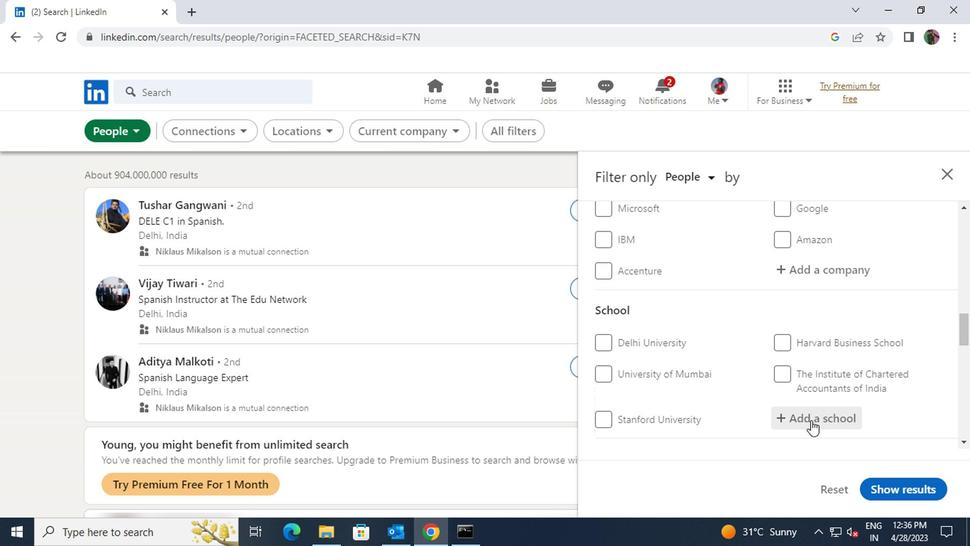 
Action: Key pressed <Key.shift><Key.shift><Key.shift>ENGINEERING<Key.space><Key.shift><Key.shift><Key.shift><Key.shift><Key.shift><Key.shift><Key.shift><Key.shift><Key.shift>&<Key.space><Key.shift><Key.shift>TECHNOLOGY<Key.space><Key.shift>JOBS
Screenshot: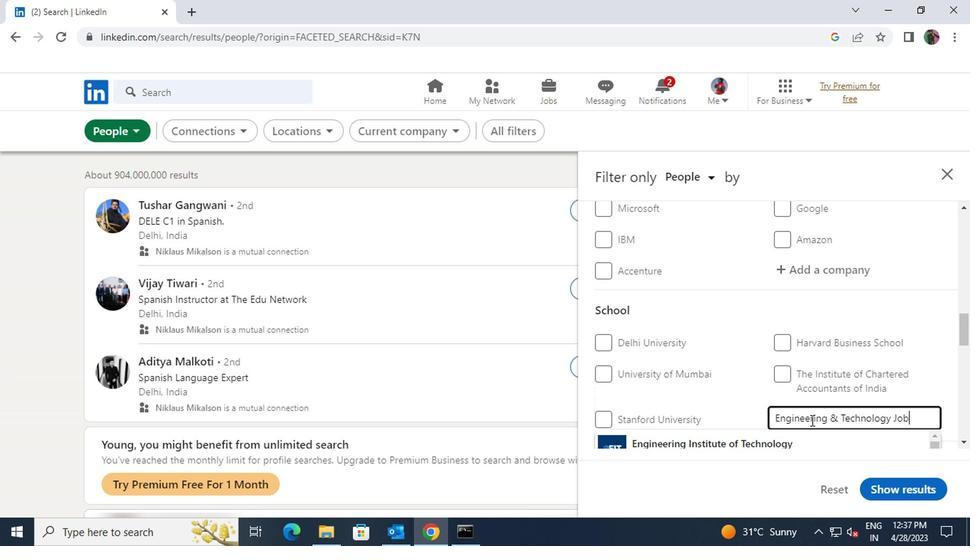 
Action: Mouse moved to (803, 431)
Screenshot: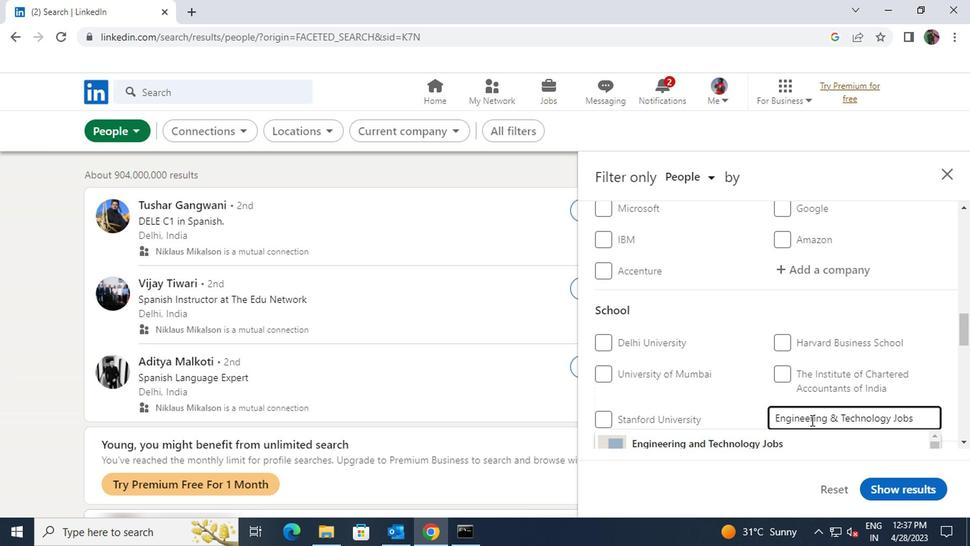 
Action: Mouse pressed left at (803, 431)
Screenshot: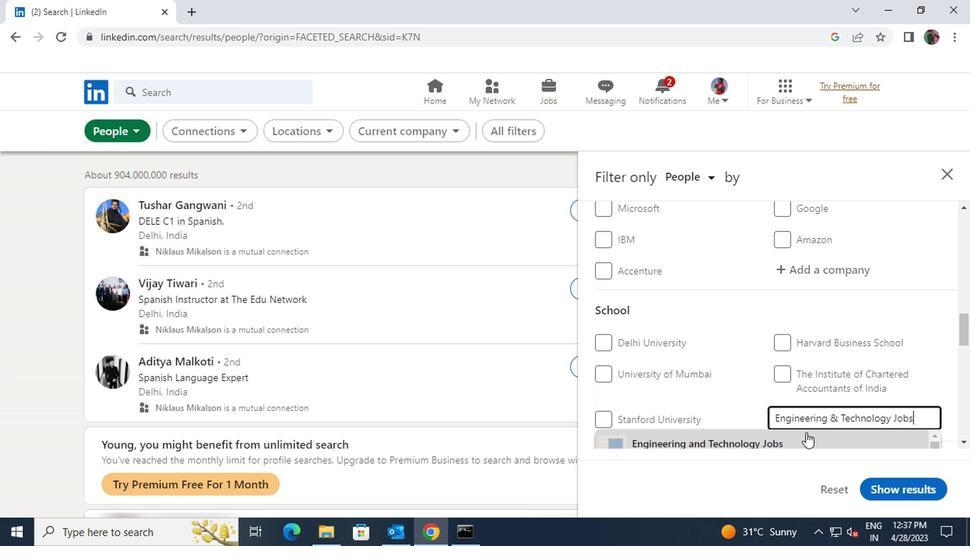 
Action: Mouse scrolled (803, 431) with delta (0, 0)
Screenshot: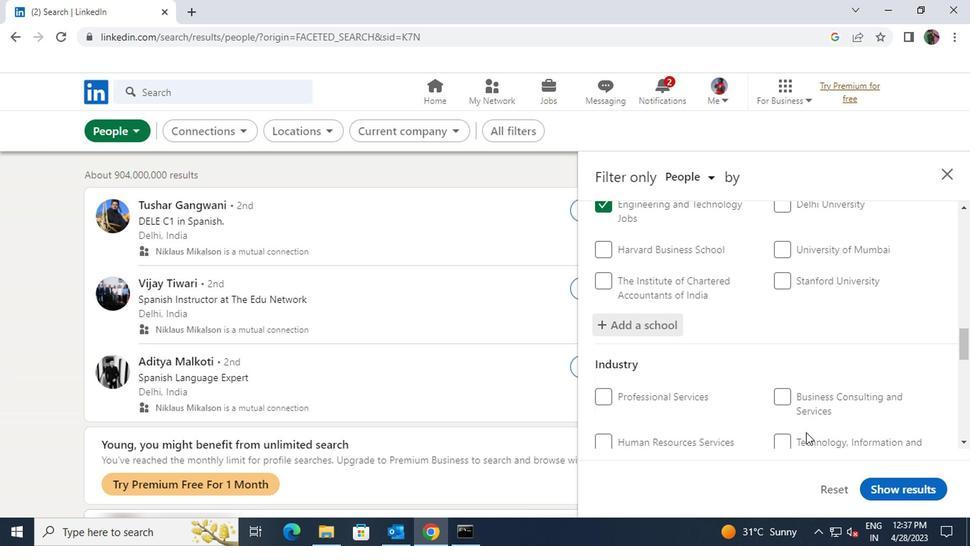 
Action: Mouse moved to (803, 423)
Screenshot: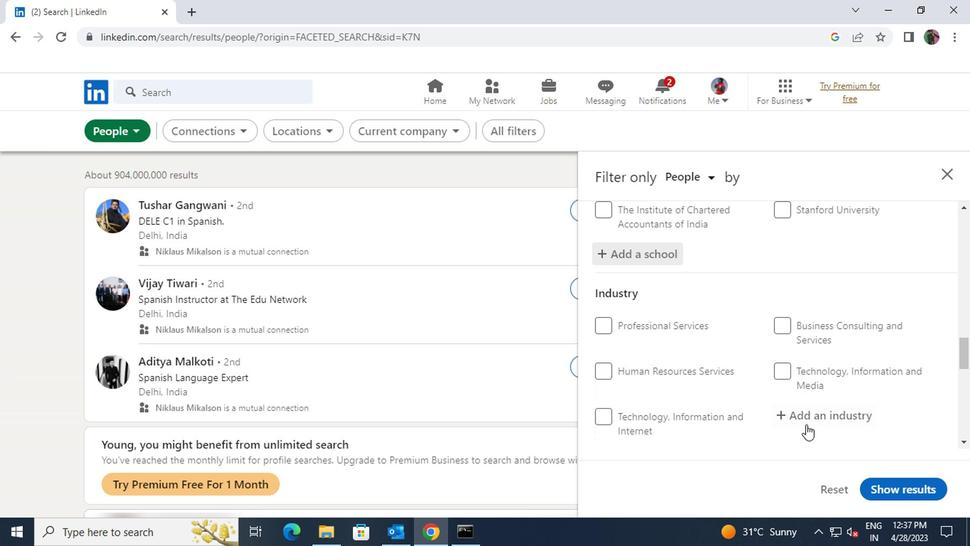 
Action: Mouse scrolled (803, 422) with delta (0, 0)
Screenshot: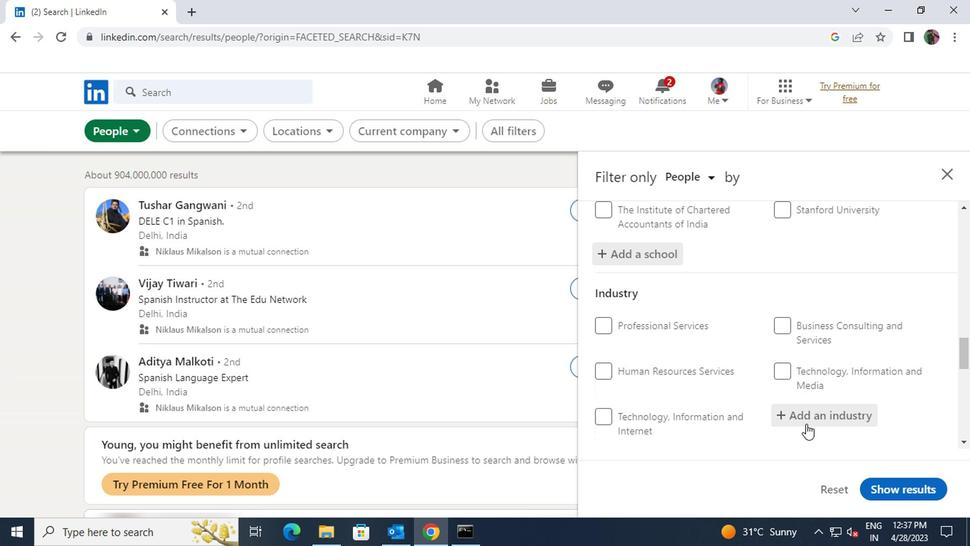 
Action: Mouse moved to (821, 351)
Screenshot: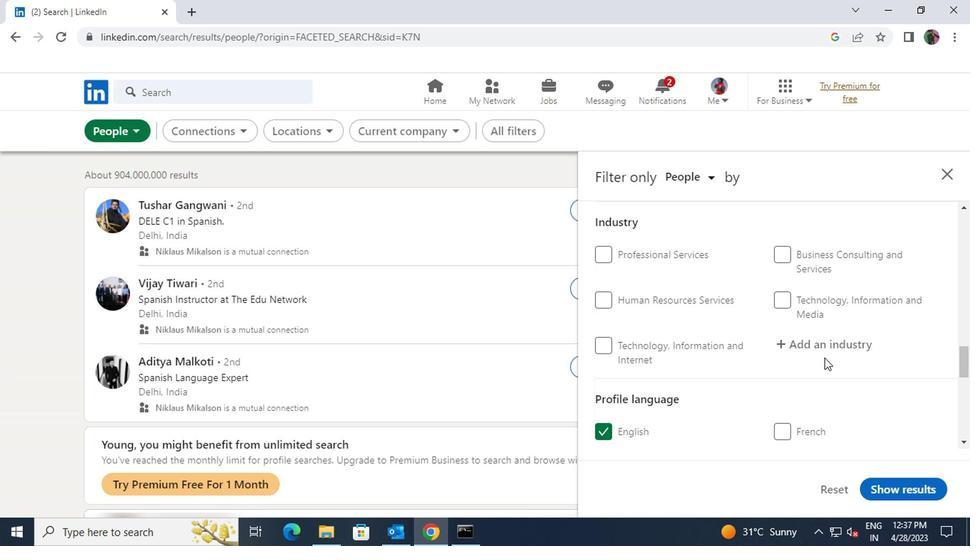 
Action: Mouse pressed left at (821, 351)
Screenshot: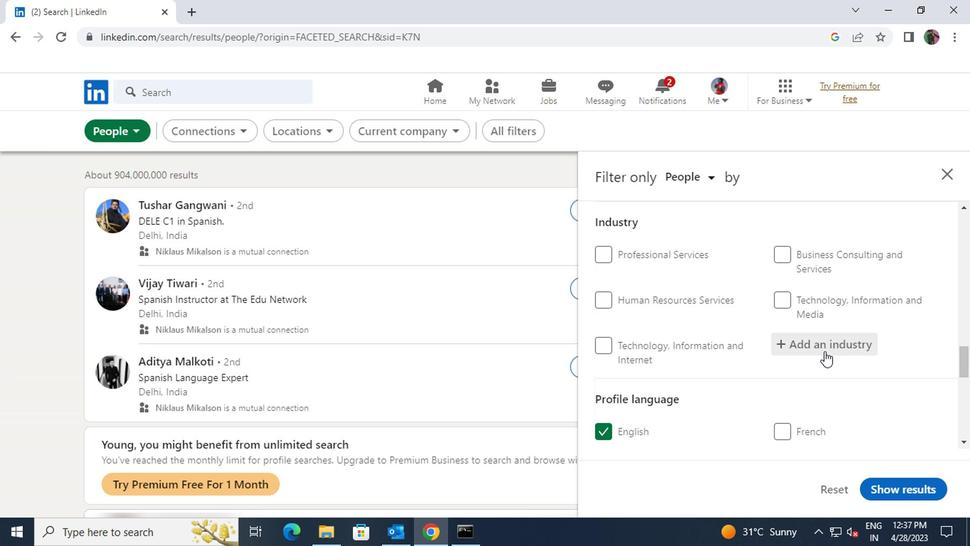 
Action: Key pressed <Key.shift>MEDIA<Key.space><Key.shift><Key.shift><Key.shift><Key.shift><Key.shift><Key.shift>&<Key.space><Key.shift>TELE
Screenshot: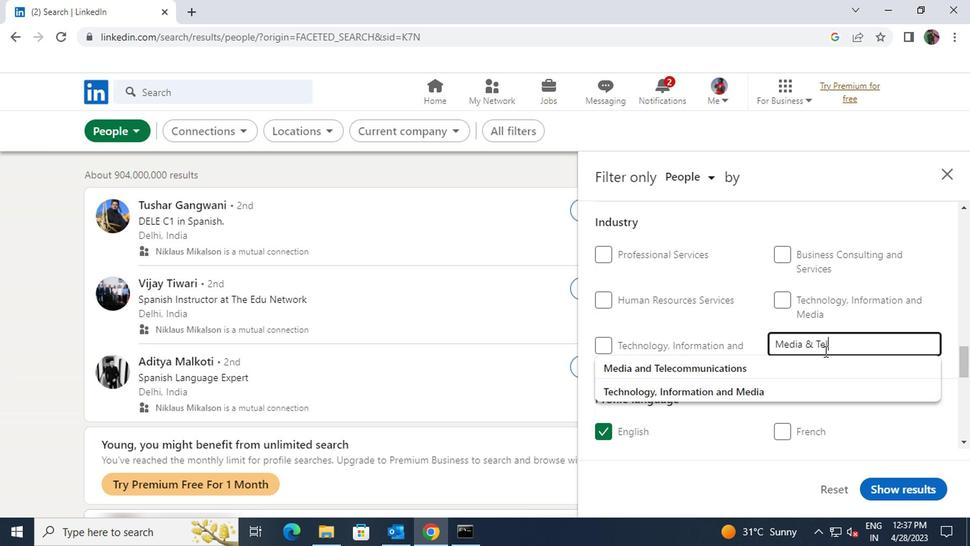 
Action: Mouse moved to (811, 362)
Screenshot: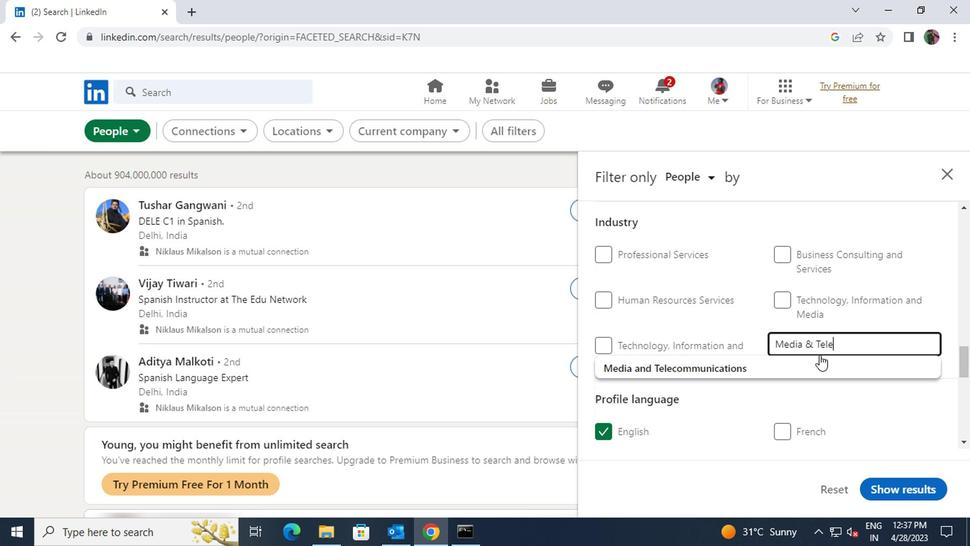 
Action: Mouse pressed left at (811, 362)
Screenshot: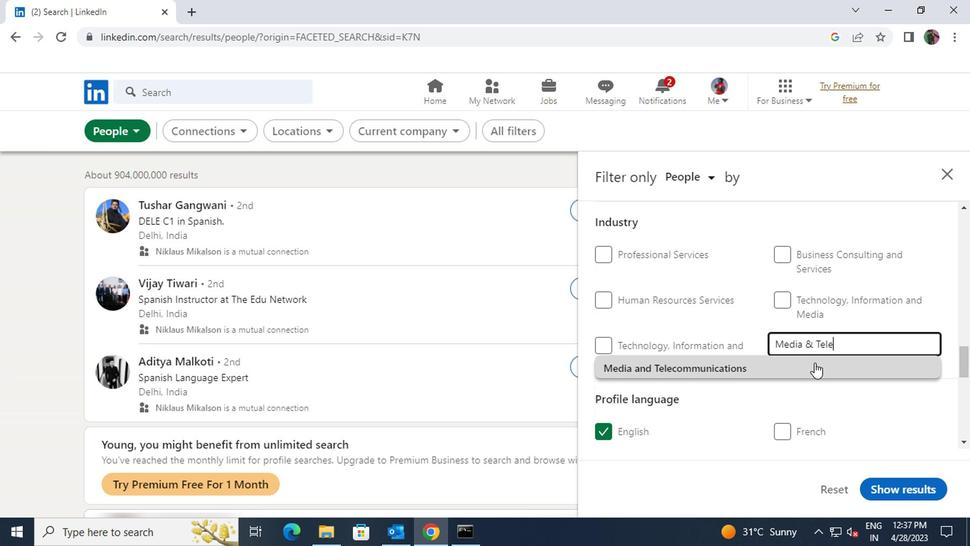 
Action: Mouse scrolled (811, 361) with delta (0, 0)
Screenshot: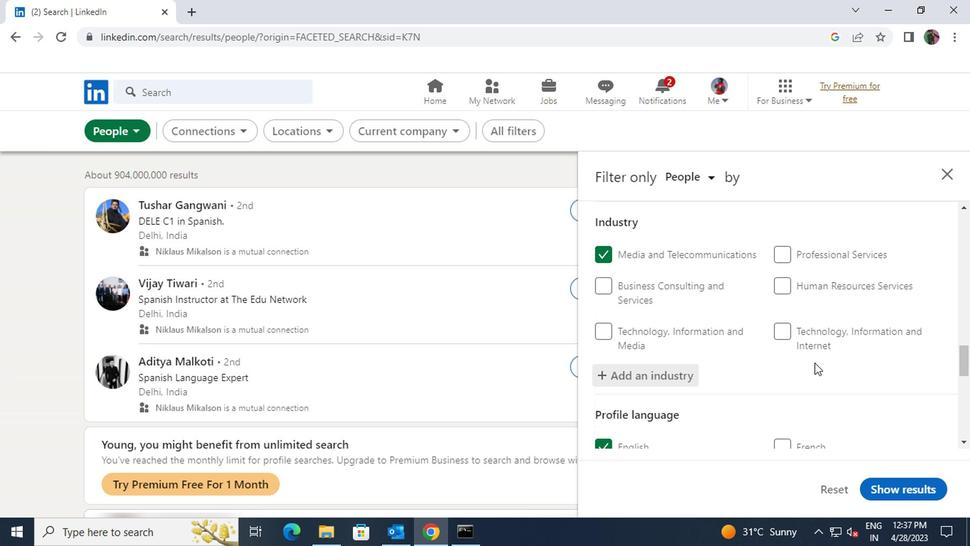 
Action: Mouse scrolled (811, 361) with delta (0, 0)
Screenshot: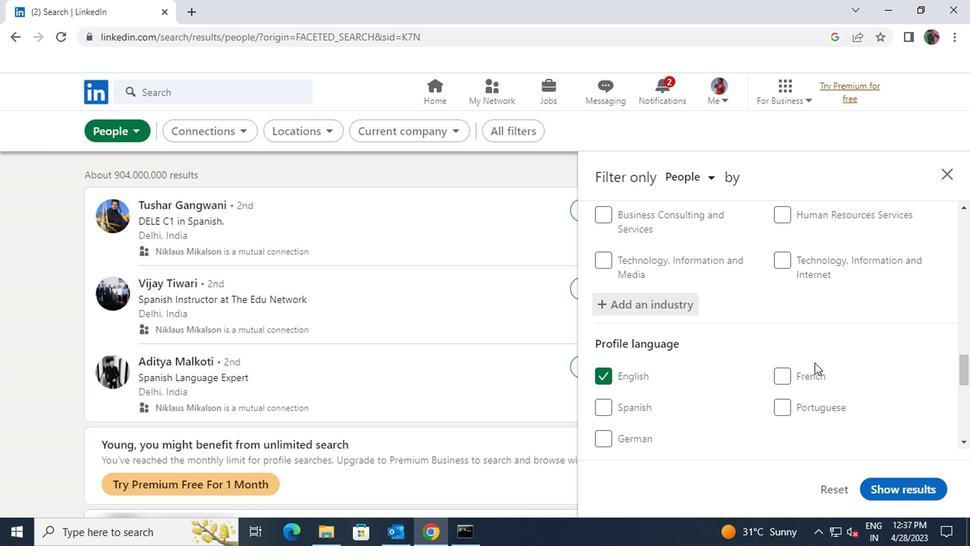 
Action: Mouse scrolled (811, 361) with delta (0, 0)
Screenshot: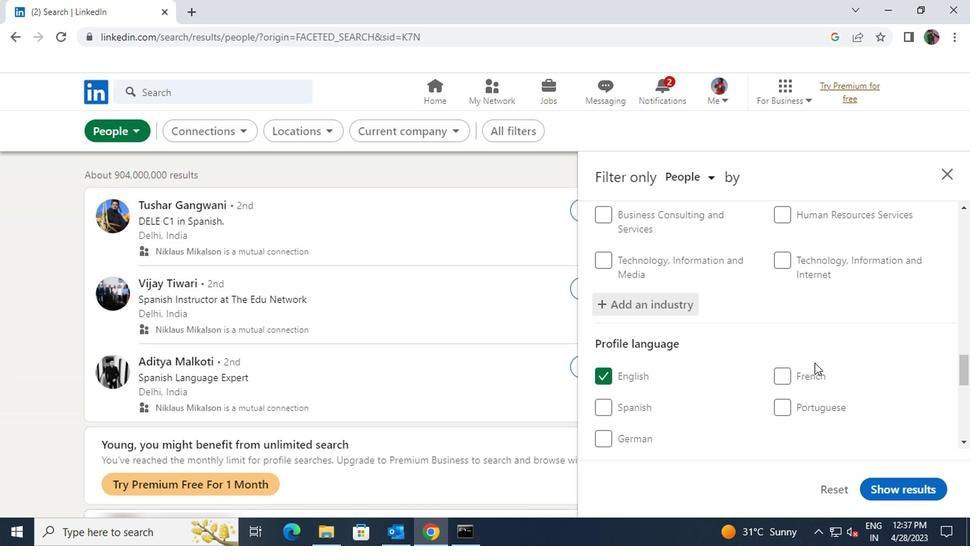 
Action: Mouse scrolled (811, 361) with delta (0, 0)
Screenshot: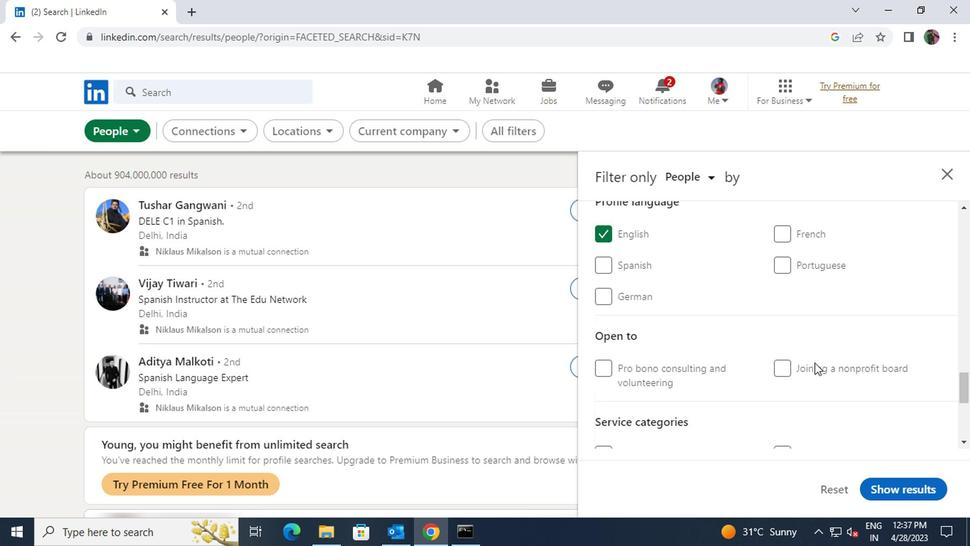 
Action: Mouse scrolled (811, 361) with delta (0, 0)
Screenshot: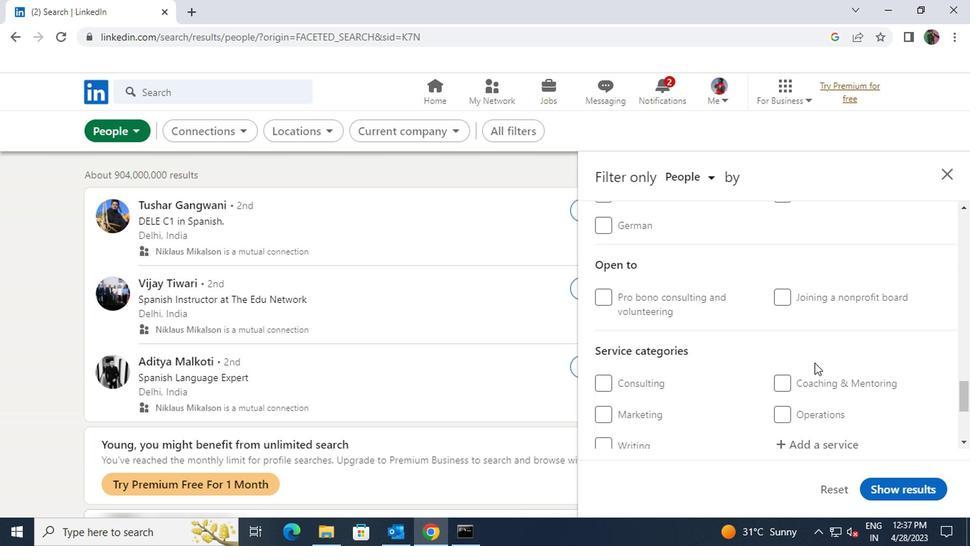 
Action: Mouse moved to (807, 371)
Screenshot: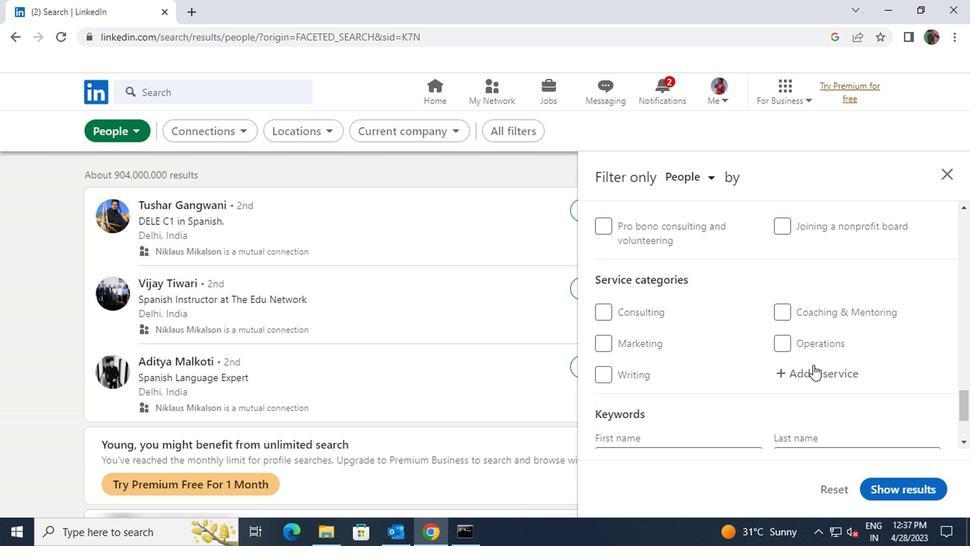 
Action: Mouse pressed left at (807, 371)
Screenshot: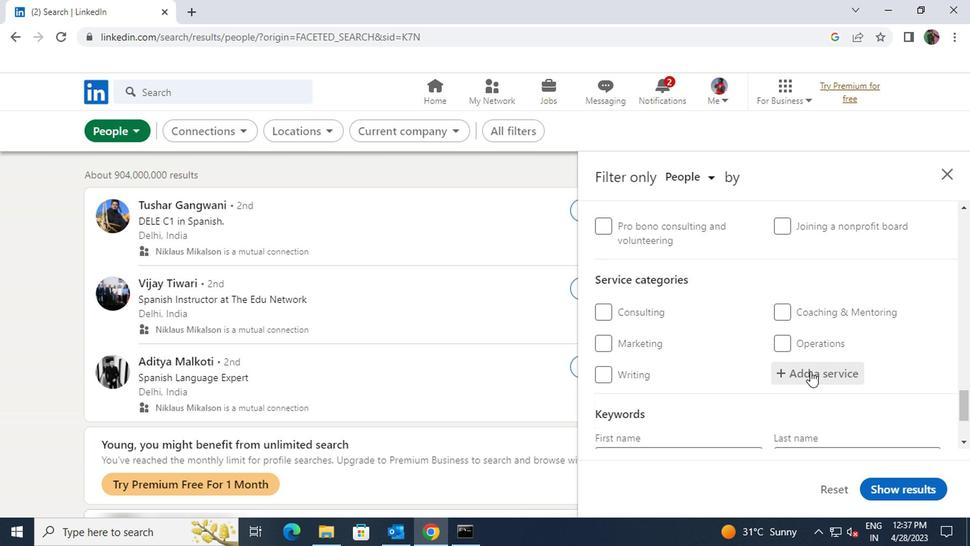 
Action: Key pressed <Key.shift>PROGRAM
Screenshot: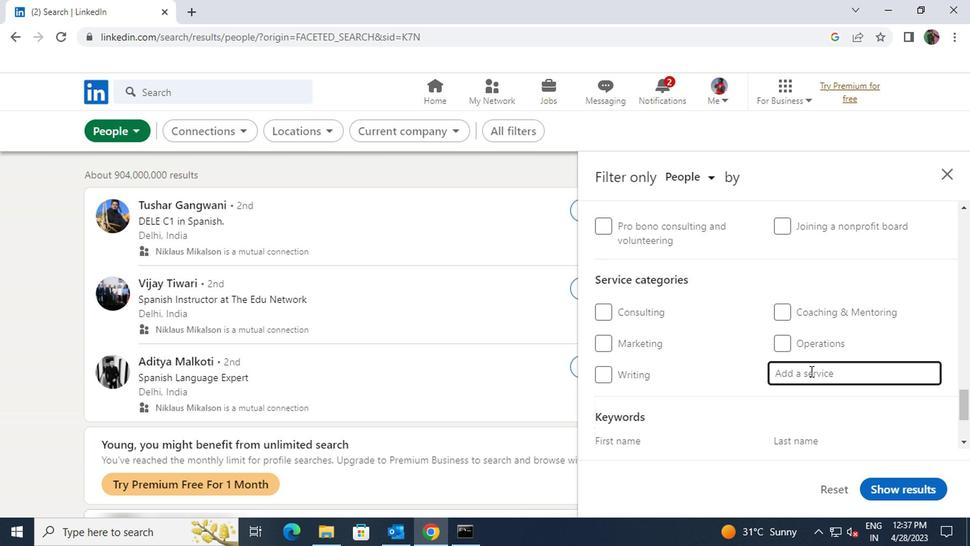 
Action: Mouse pressed left at (807, 371)
Screenshot: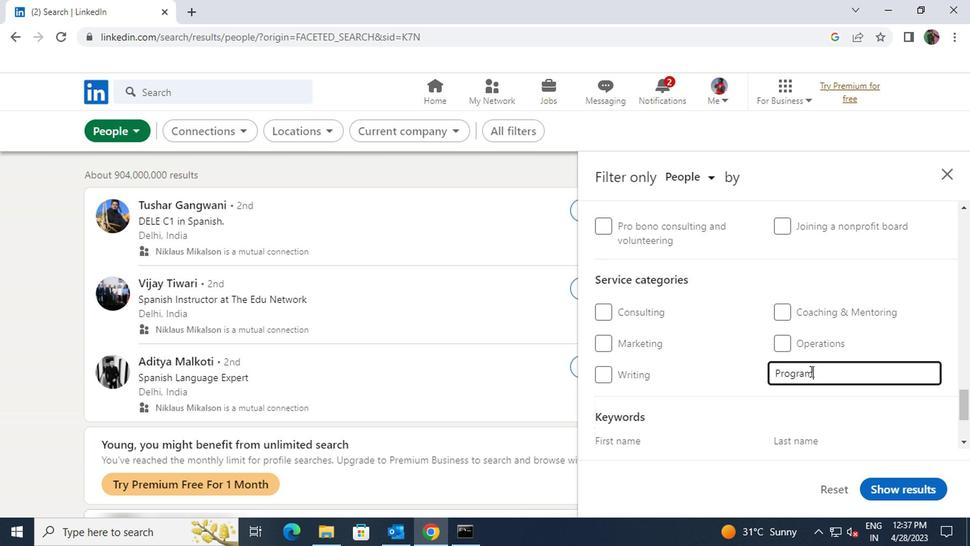 
Action: Key pressed <Key.space><Key.shift>MANA
Screenshot: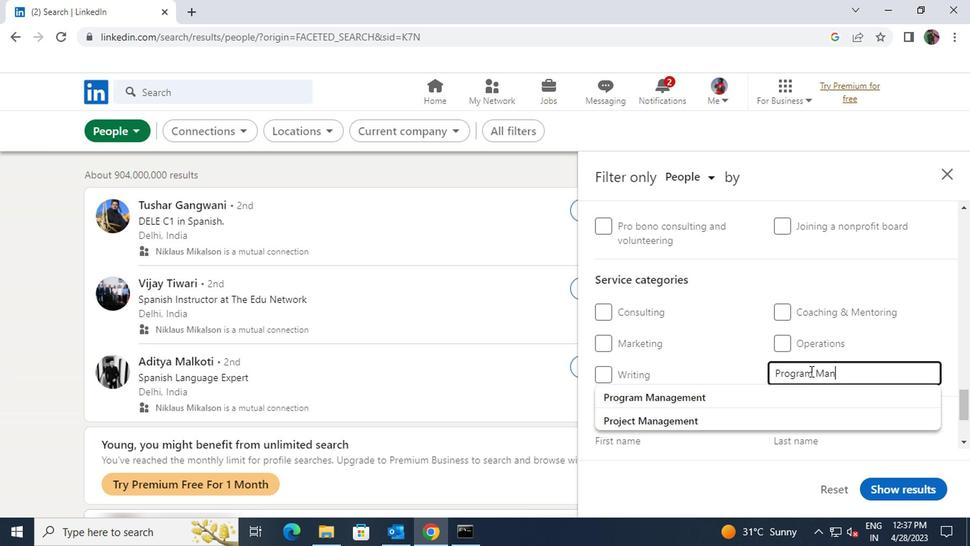
Action: Mouse moved to (798, 387)
Screenshot: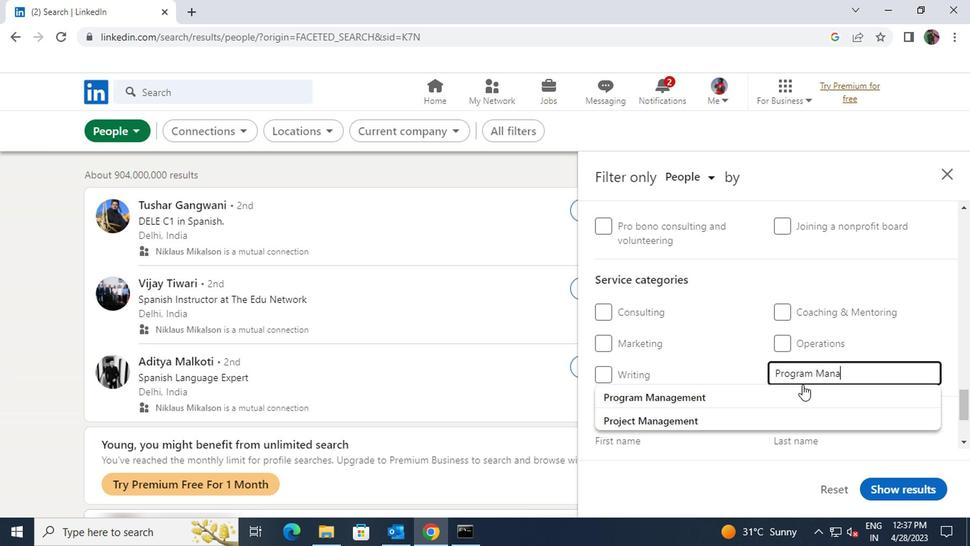 
Action: Mouse pressed left at (798, 387)
Screenshot: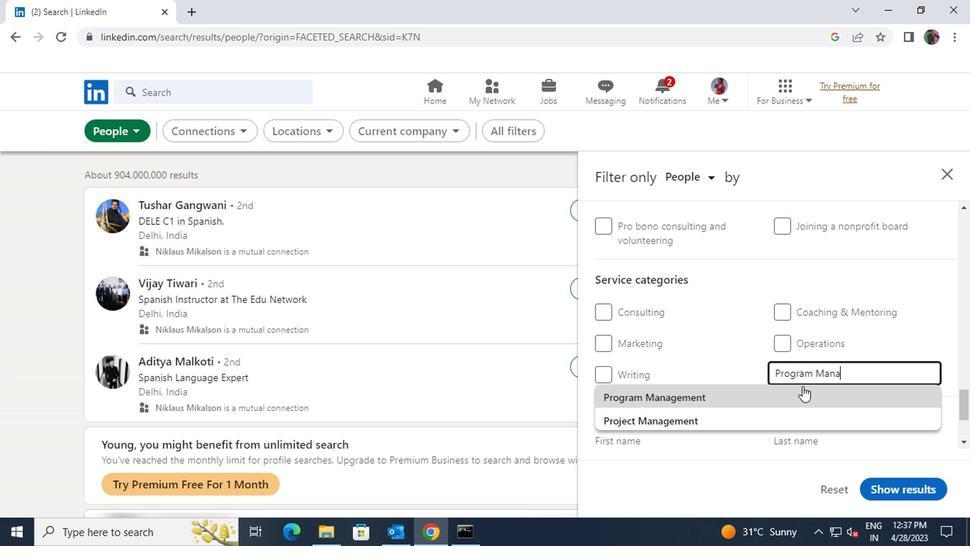 
Action: Mouse scrolled (798, 386) with delta (0, 0)
Screenshot: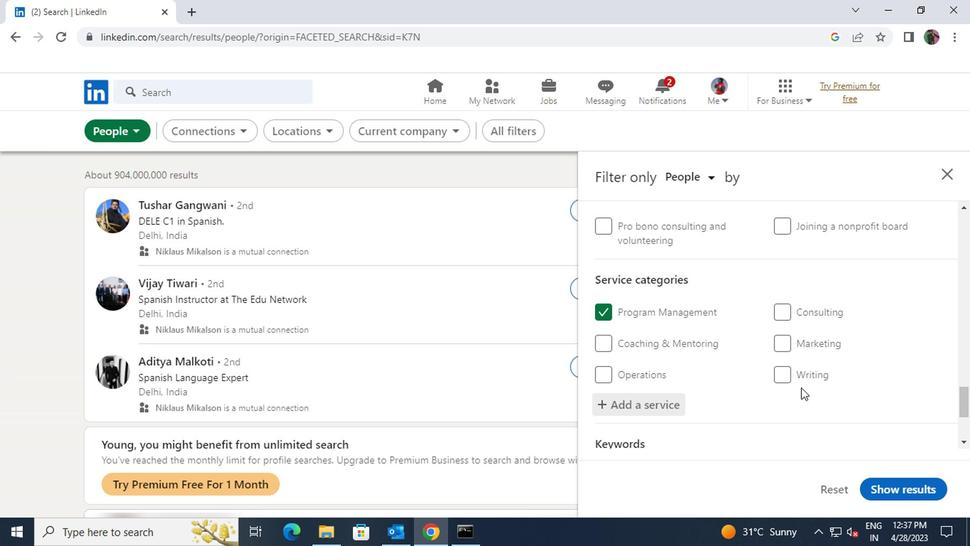 
Action: Mouse scrolled (798, 386) with delta (0, 0)
Screenshot: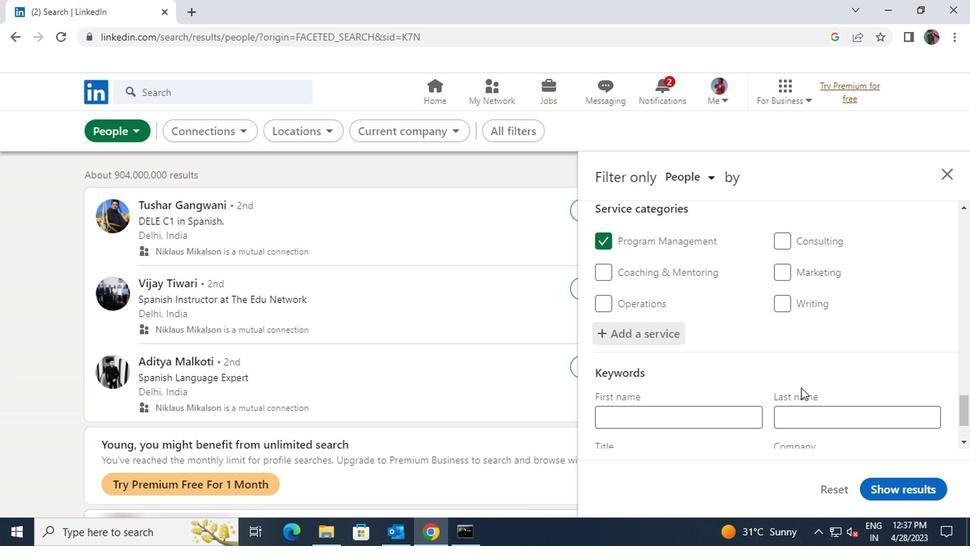 
Action: Mouse moved to (733, 395)
Screenshot: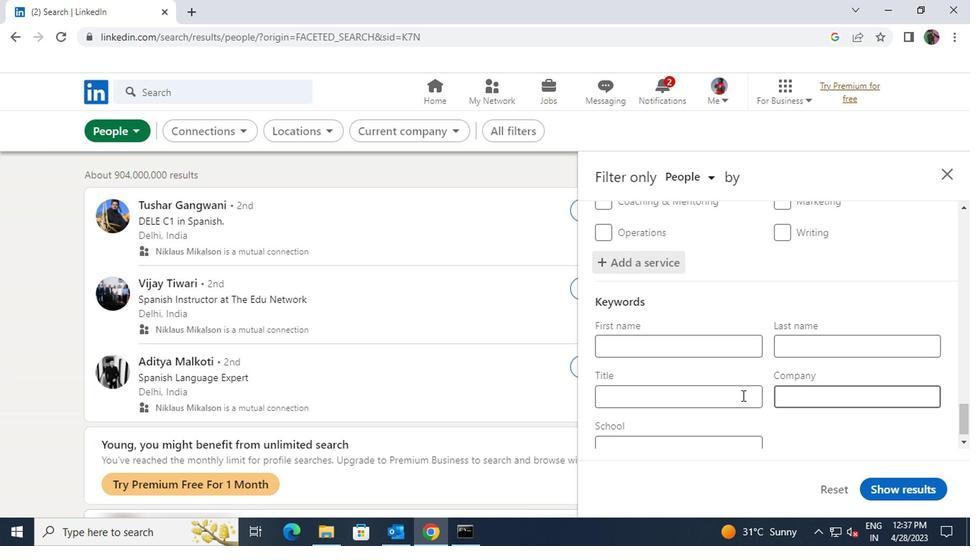 
Action: Mouse pressed left at (733, 395)
Screenshot: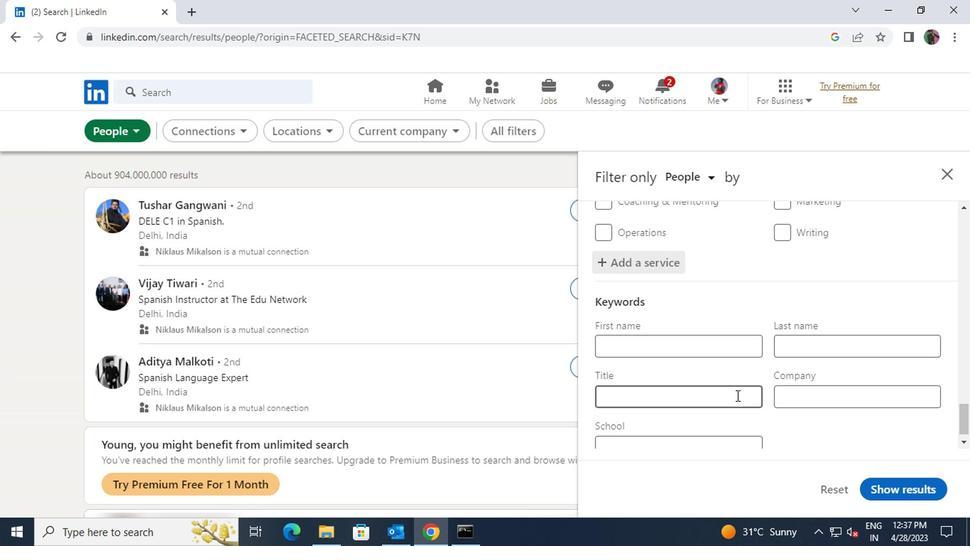 
Action: Key pressed <Key.shift>MEDICAL<Key.space><Key.shift>RESEARCHER
Screenshot: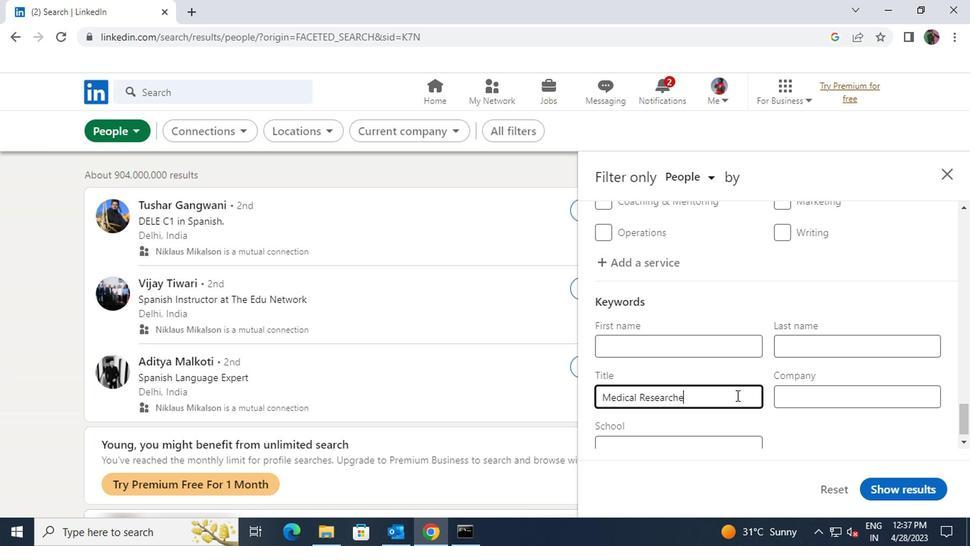 
Action: Mouse moved to (872, 485)
Screenshot: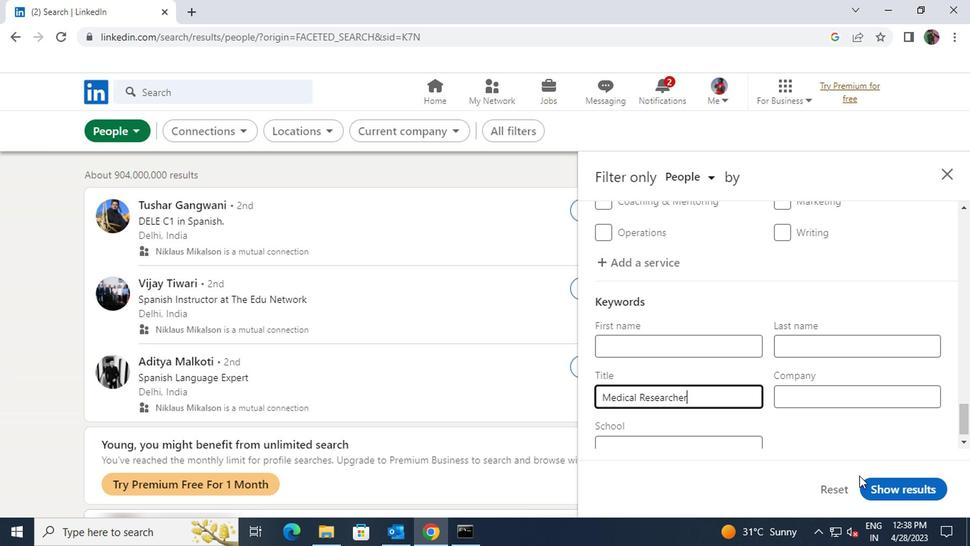 
Action: Mouse pressed left at (872, 485)
Screenshot: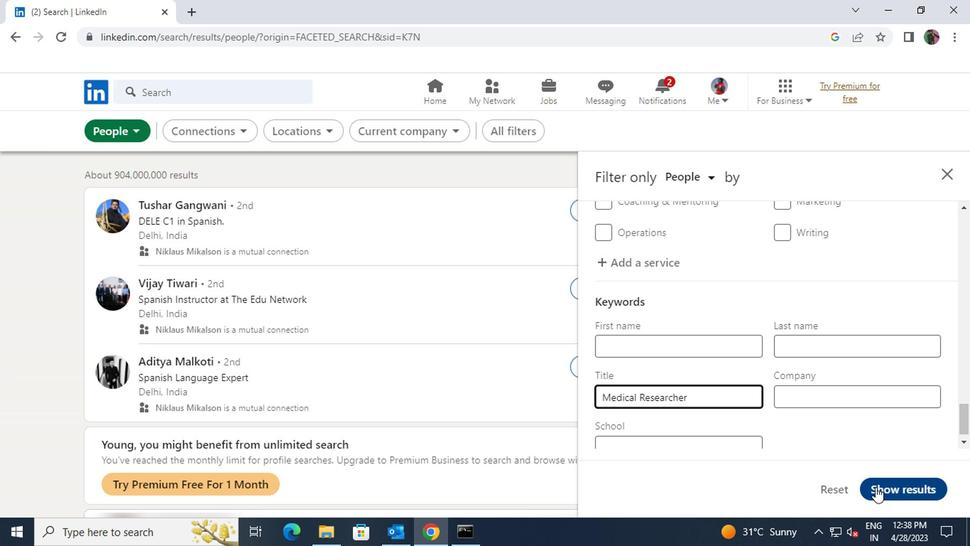 
